 Task: Search one way flight ticket for 4 adults, 1 infant in seat and 1 infant on lap in premium economy from Tucson: Tucson International Airport to Springfield: Abraham Lincoln Capital Airport on 5-2-2023. Choice of flights is Alaska. Number of bags: 1 checked bag. Price is upto 107000. Outbound departure time preference is 15:30.
Action: Mouse moved to (270, 170)
Screenshot: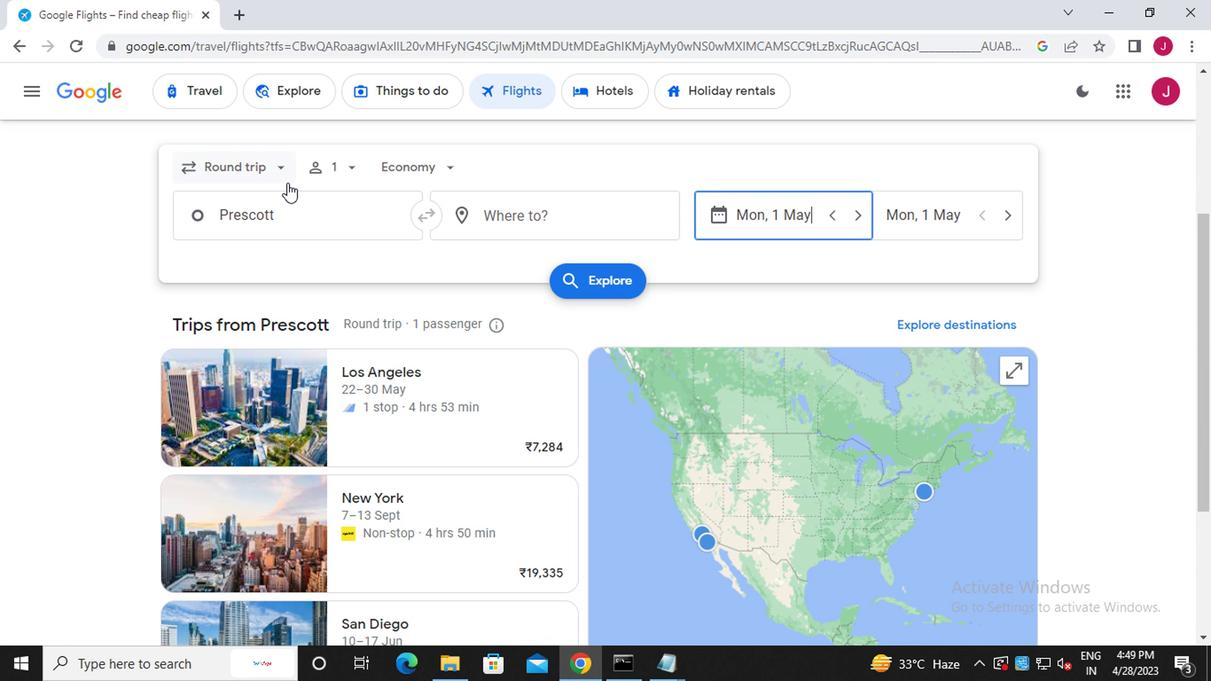 
Action: Mouse pressed left at (270, 170)
Screenshot: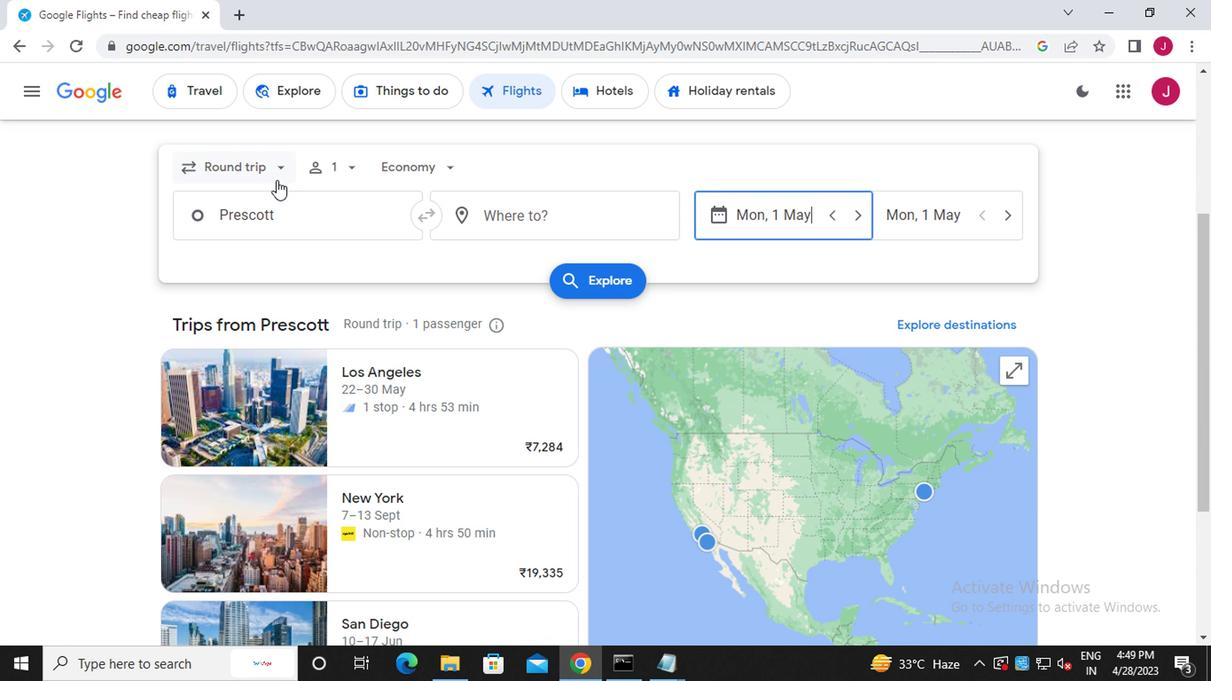 
Action: Mouse moved to (258, 245)
Screenshot: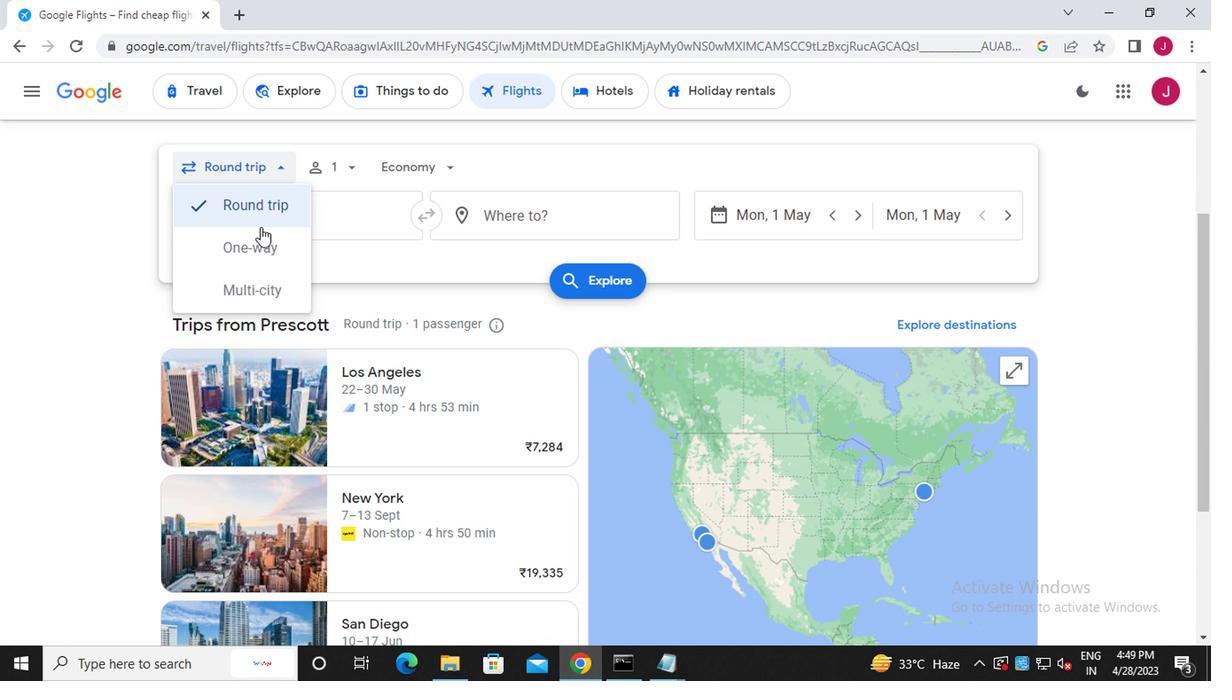 
Action: Mouse pressed left at (258, 245)
Screenshot: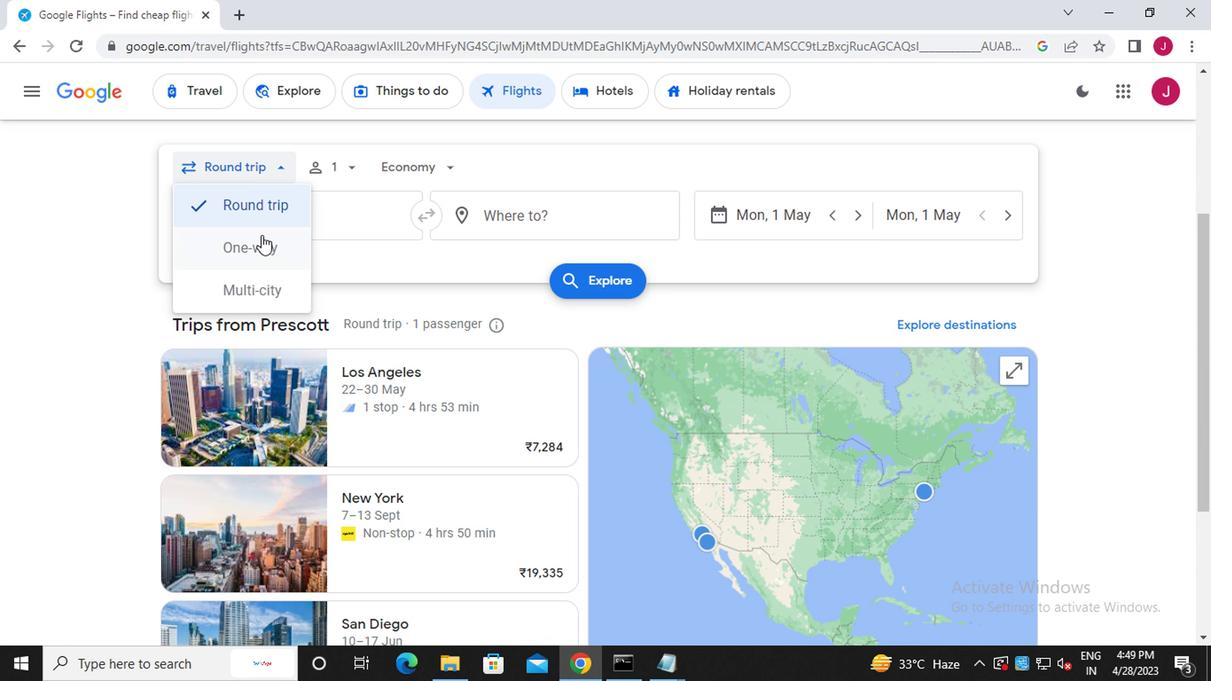 
Action: Mouse moved to (338, 167)
Screenshot: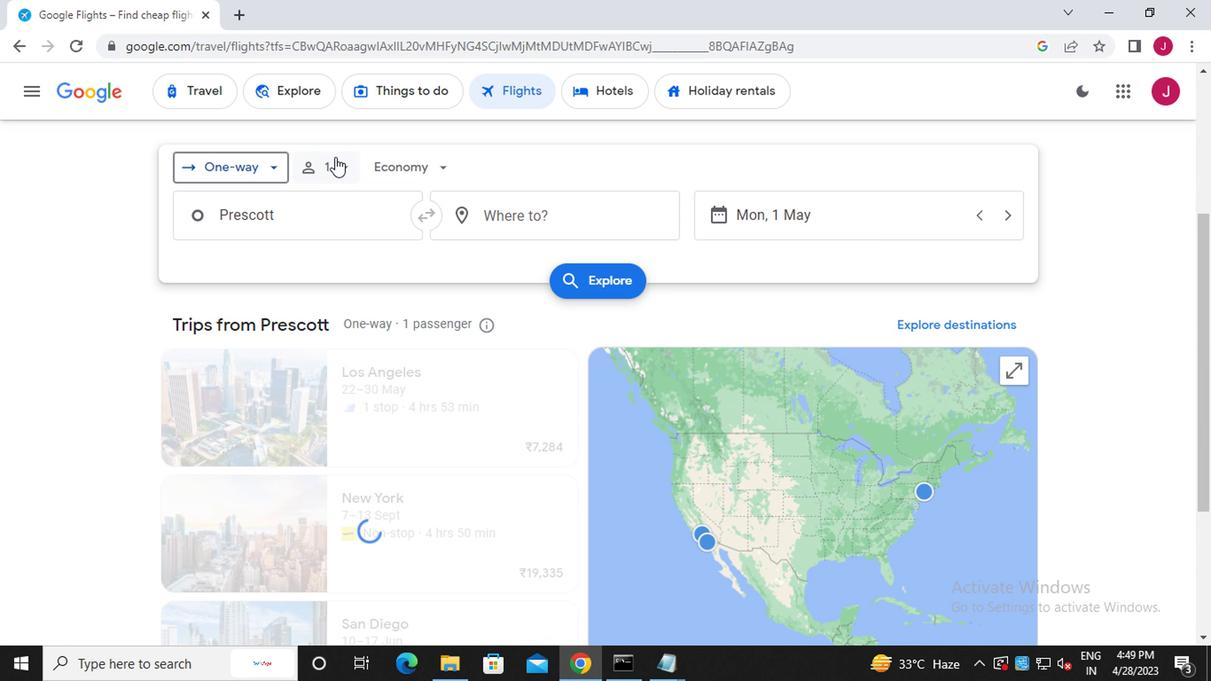 
Action: Mouse pressed left at (338, 167)
Screenshot: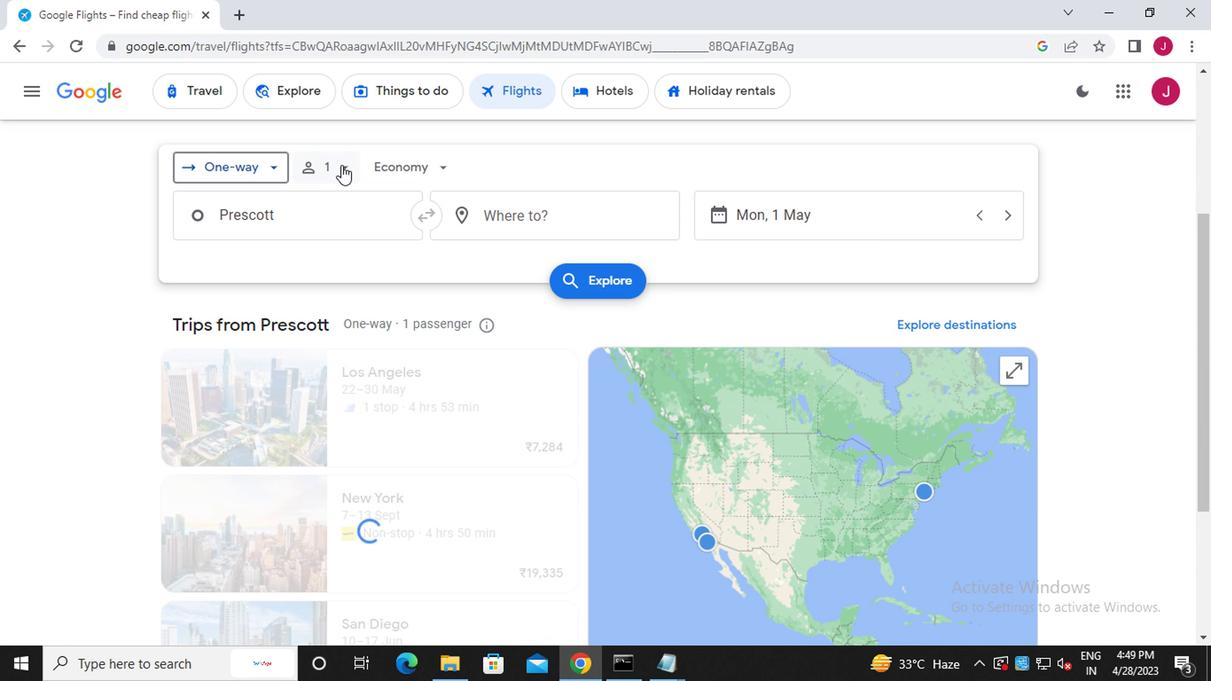
Action: Mouse moved to (484, 219)
Screenshot: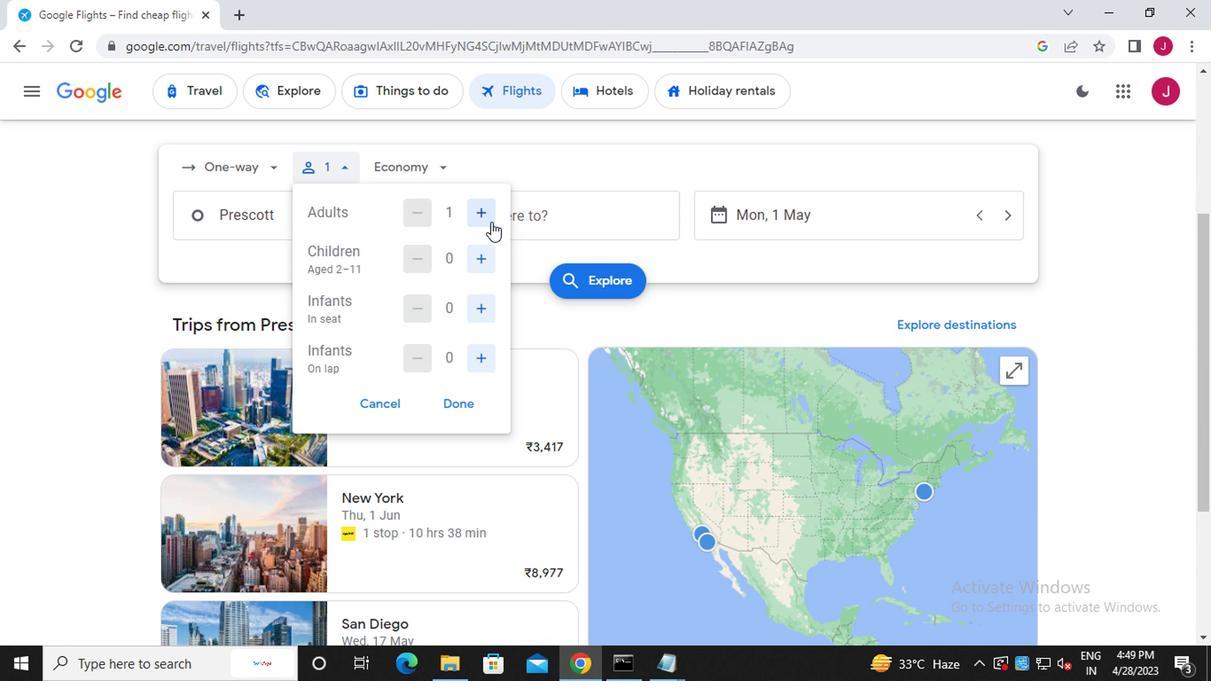 
Action: Mouse pressed left at (484, 219)
Screenshot: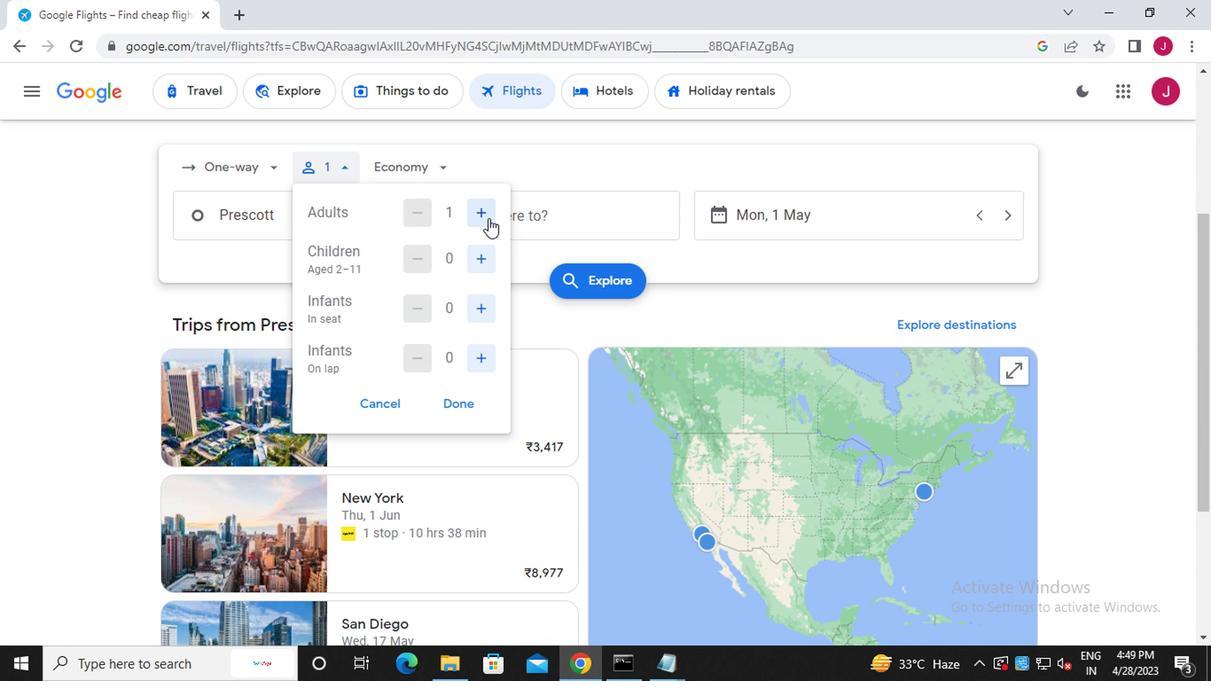 
Action: Mouse pressed left at (484, 219)
Screenshot: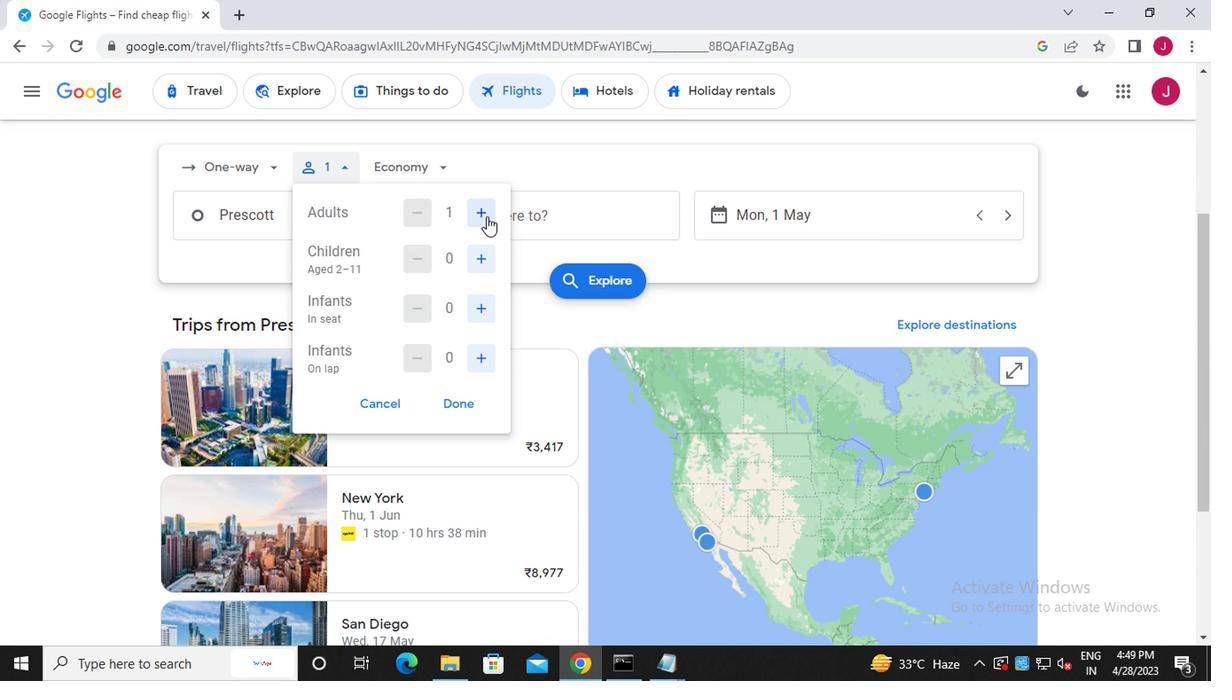 
Action: Mouse pressed left at (484, 219)
Screenshot: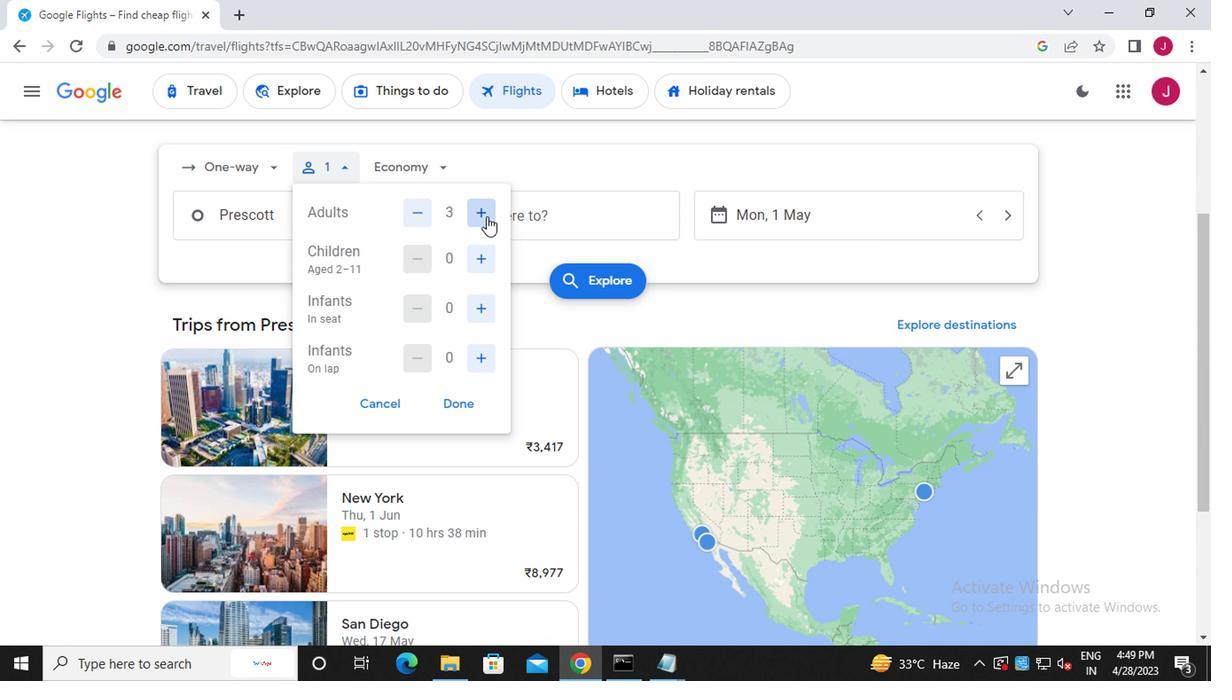 
Action: Mouse moved to (485, 307)
Screenshot: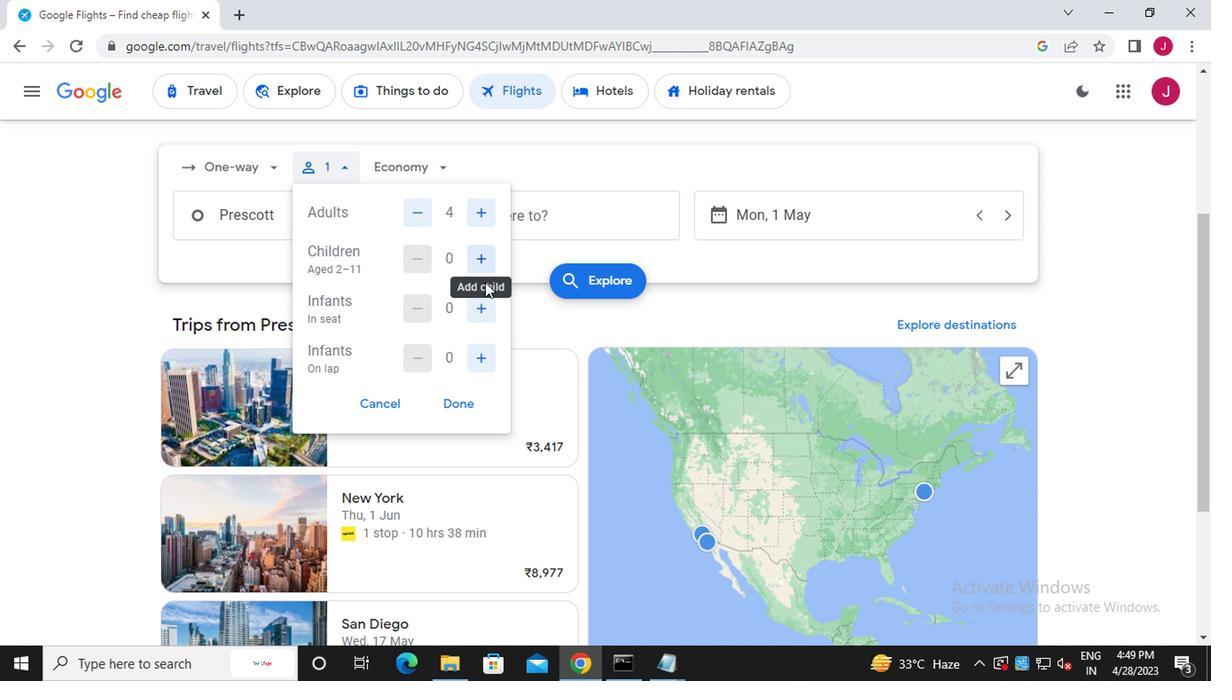 
Action: Mouse pressed left at (485, 307)
Screenshot: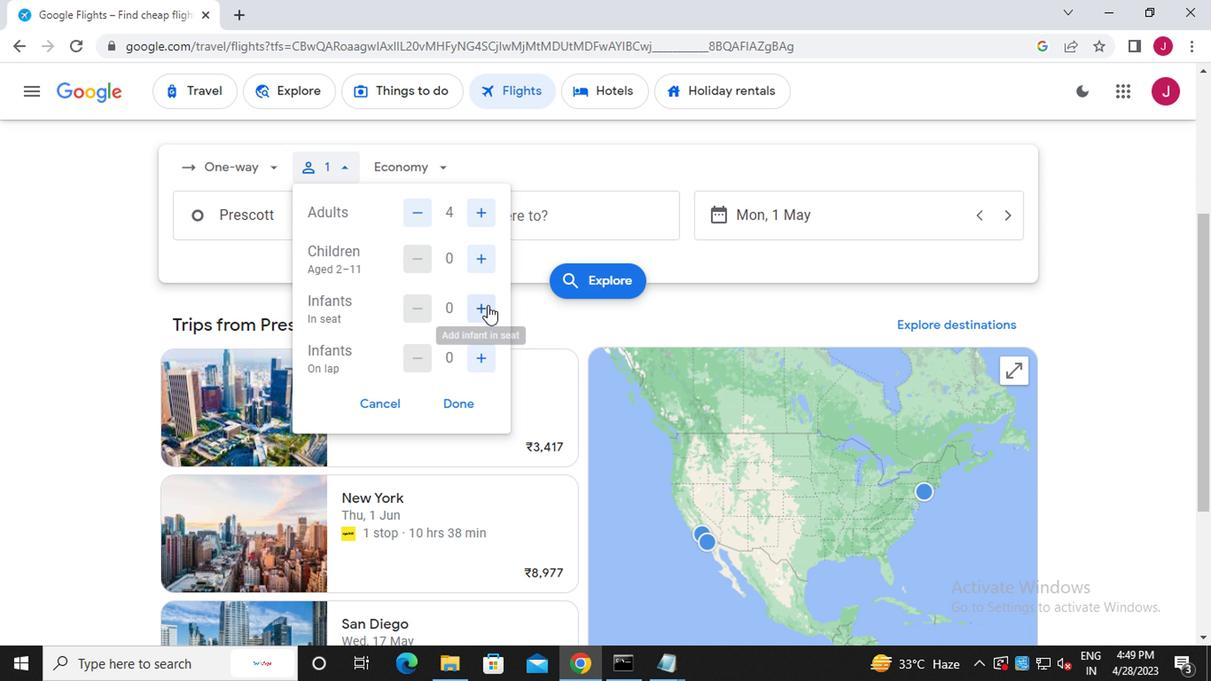 
Action: Mouse moved to (482, 359)
Screenshot: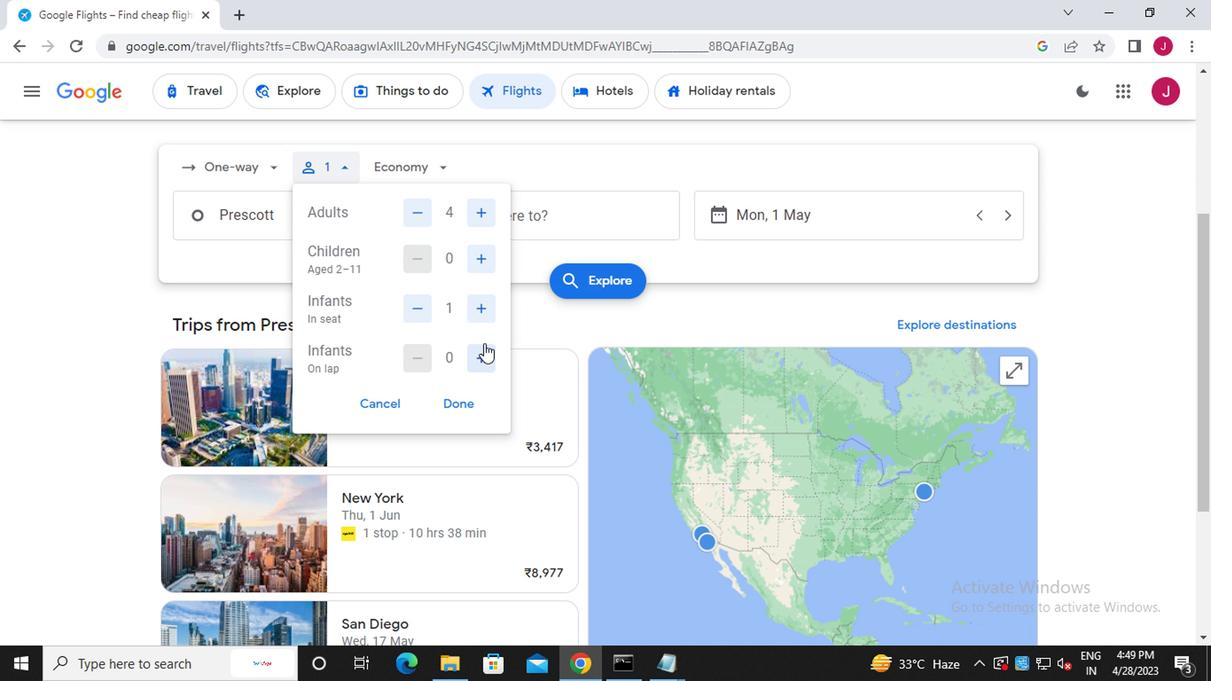 
Action: Mouse pressed left at (482, 359)
Screenshot: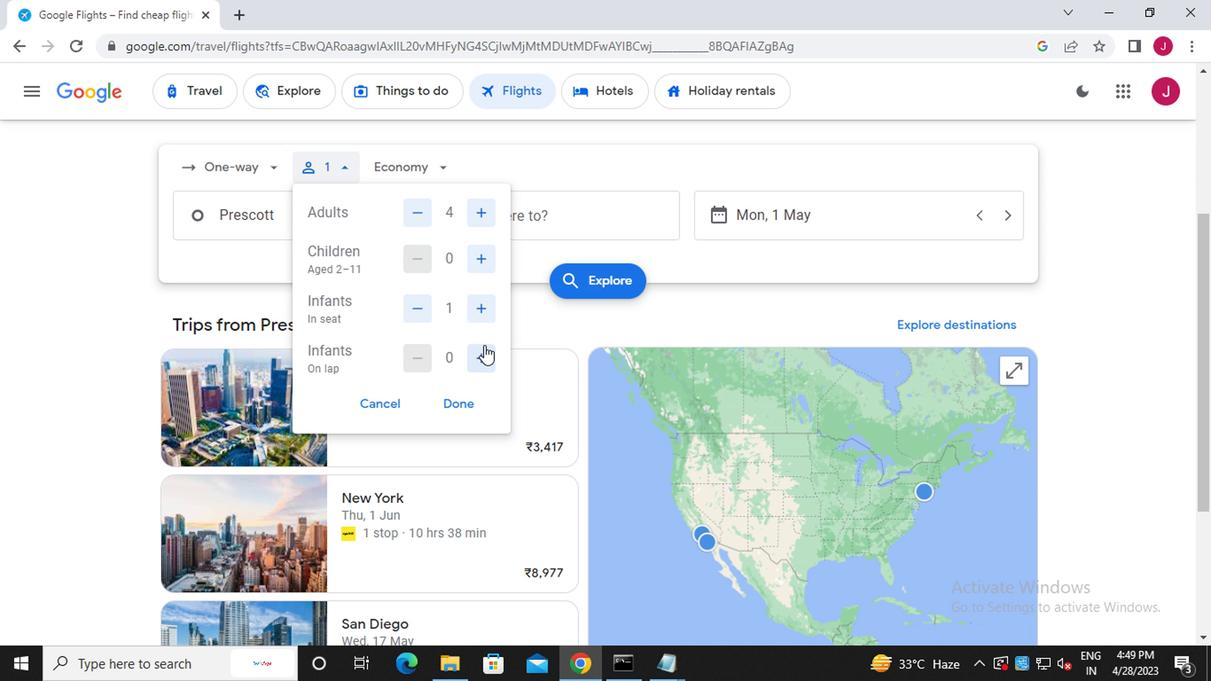
Action: Mouse moved to (458, 405)
Screenshot: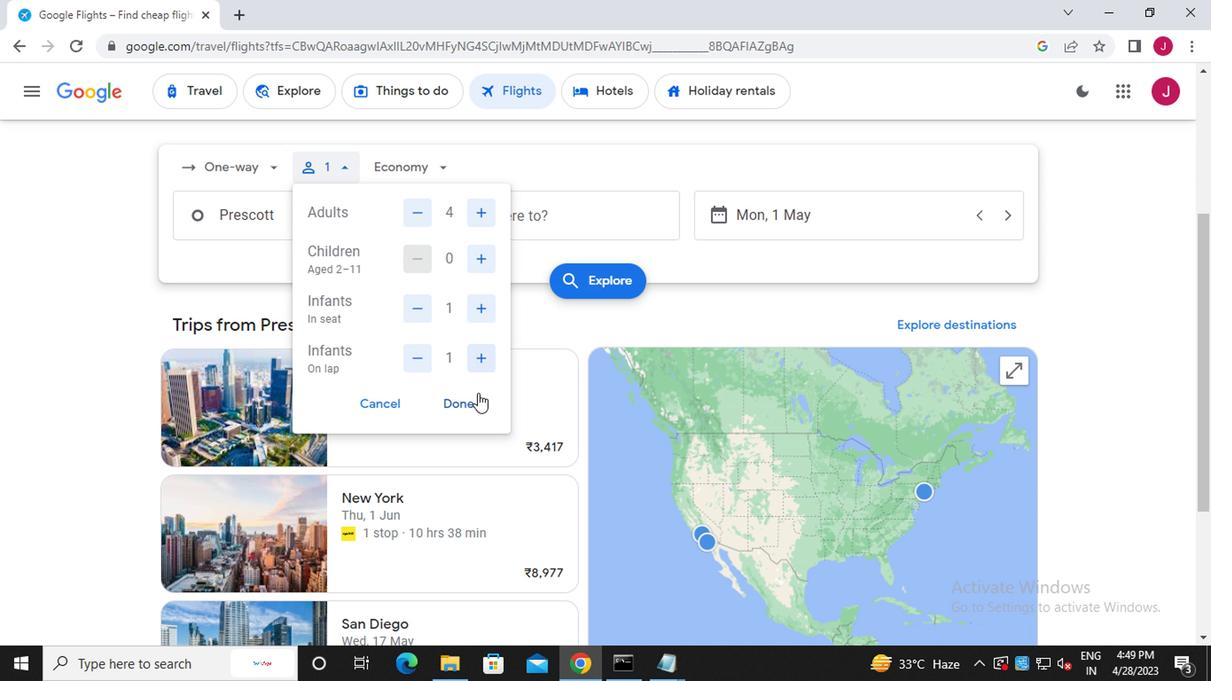 
Action: Mouse pressed left at (458, 405)
Screenshot: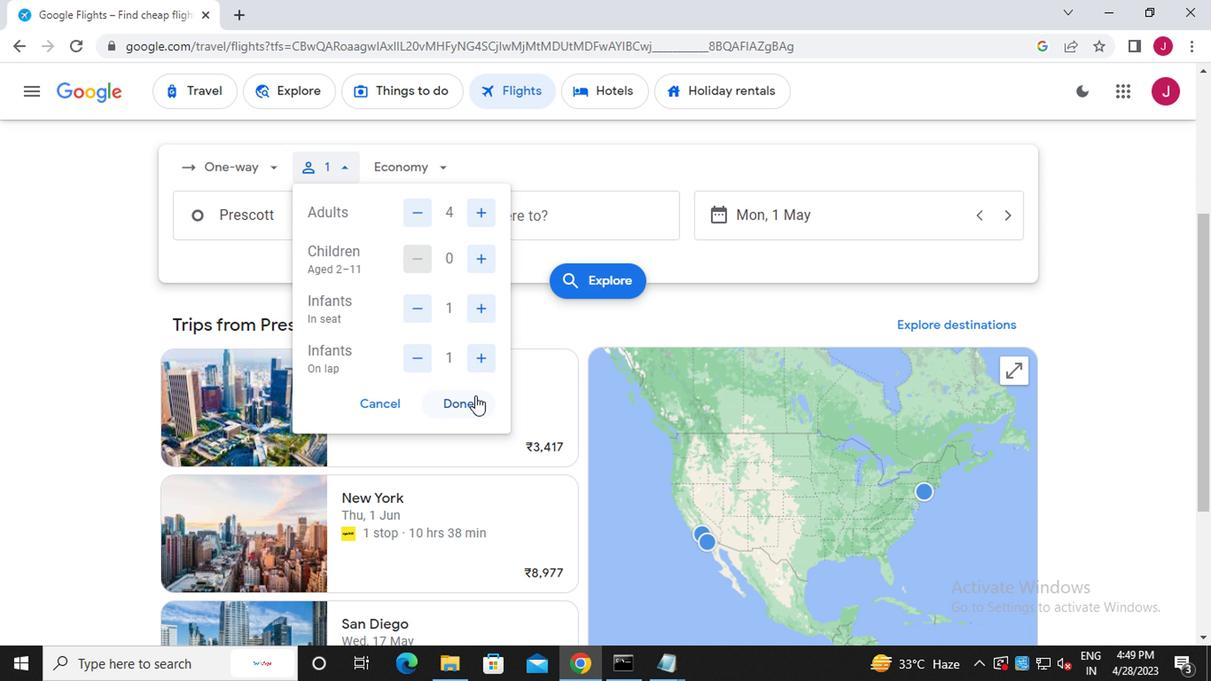 
Action: Mouse moved to (434, 164)
Screenshot: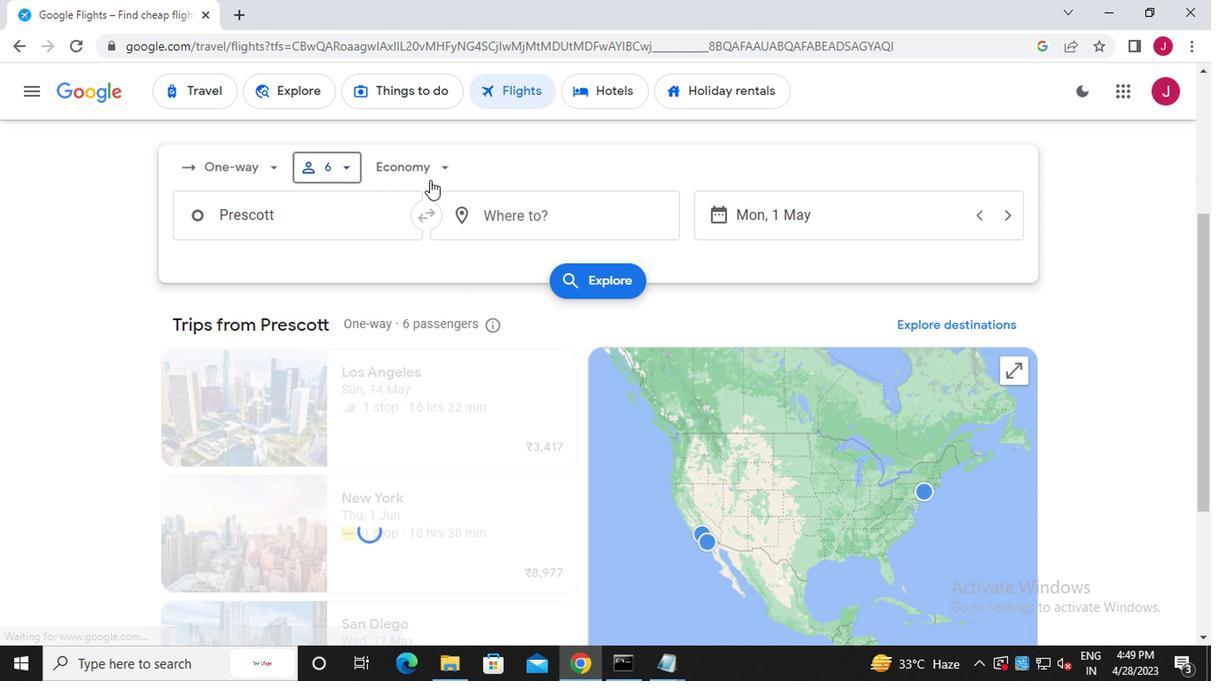 
Action: Mouse pressed left at (434, 164)
Screenshot: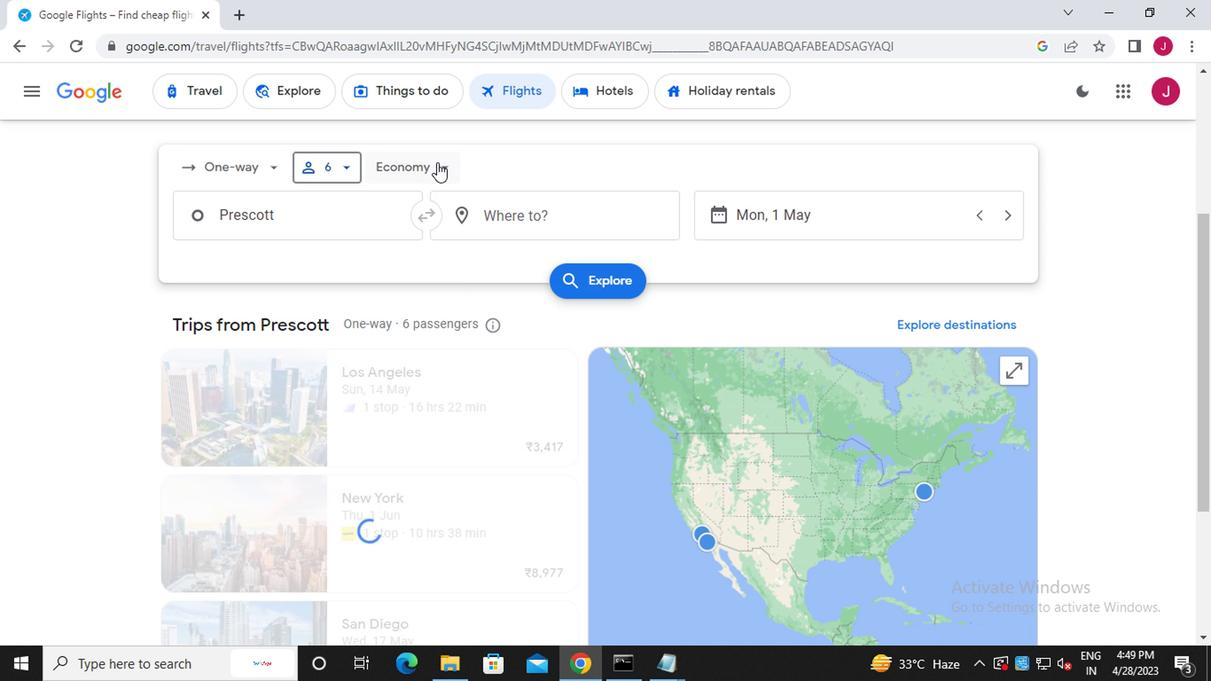 
Action: Mouse moved to (450, 252)
Screenshot: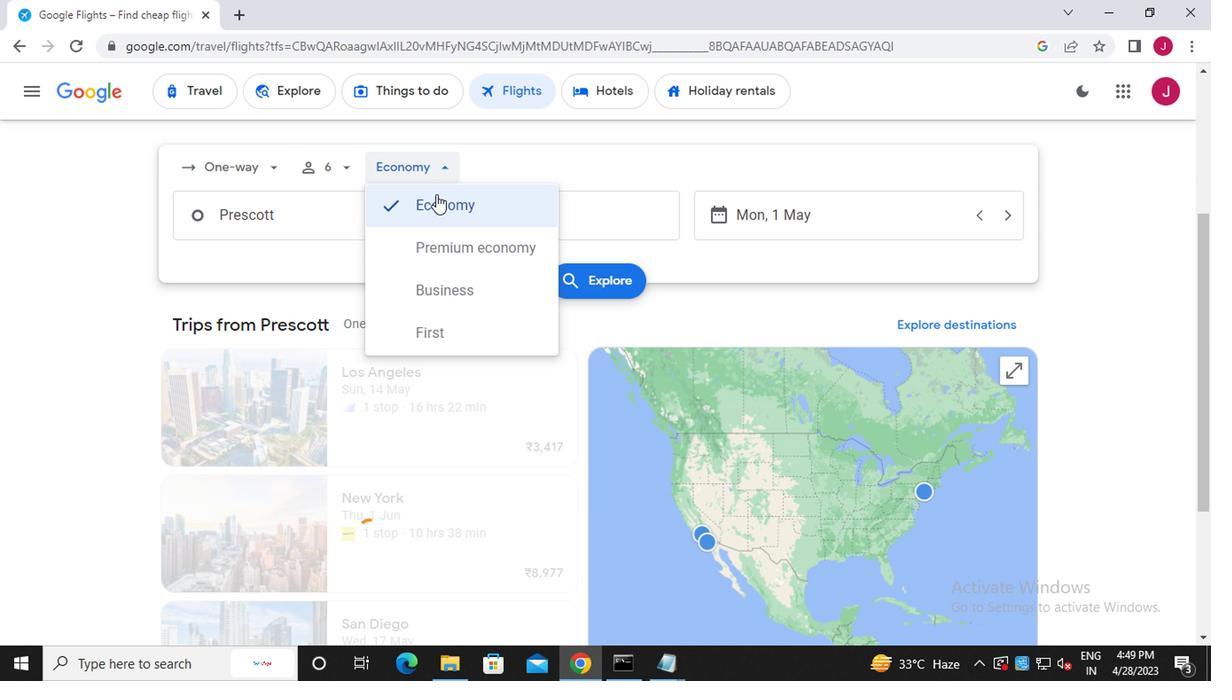 
Action: Mouse pressed left at (450, 252)
Screenshot: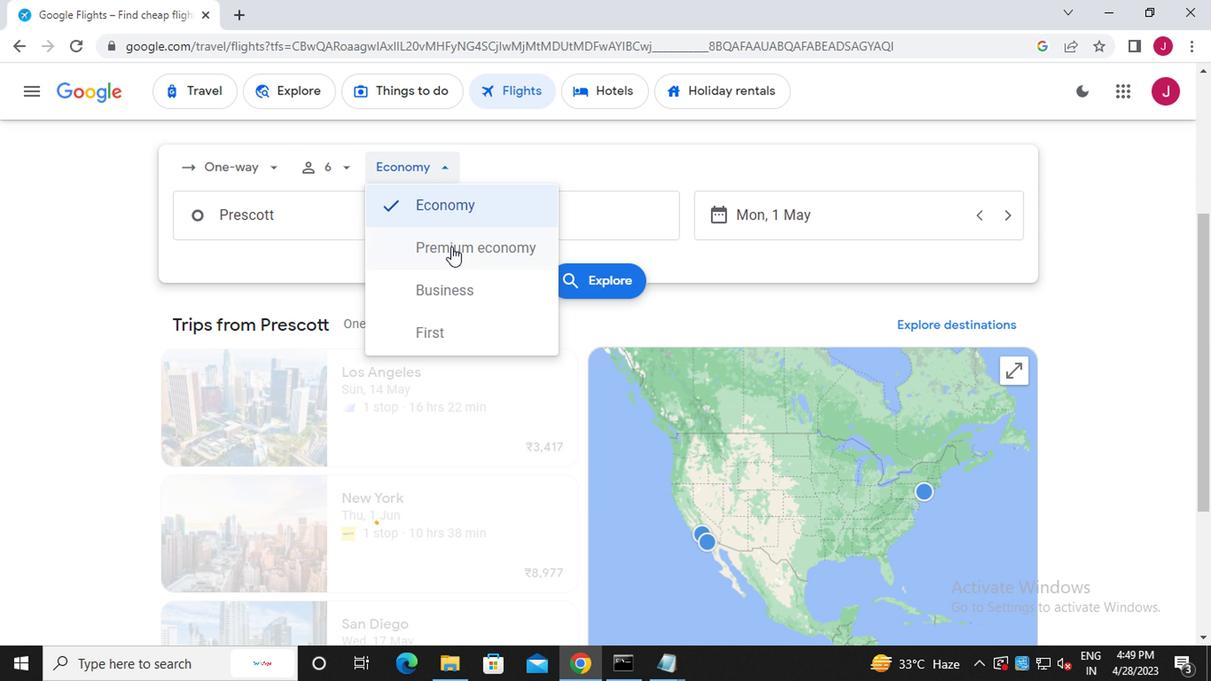 
Action: Mouse moved to (363, 227)
Screenshot: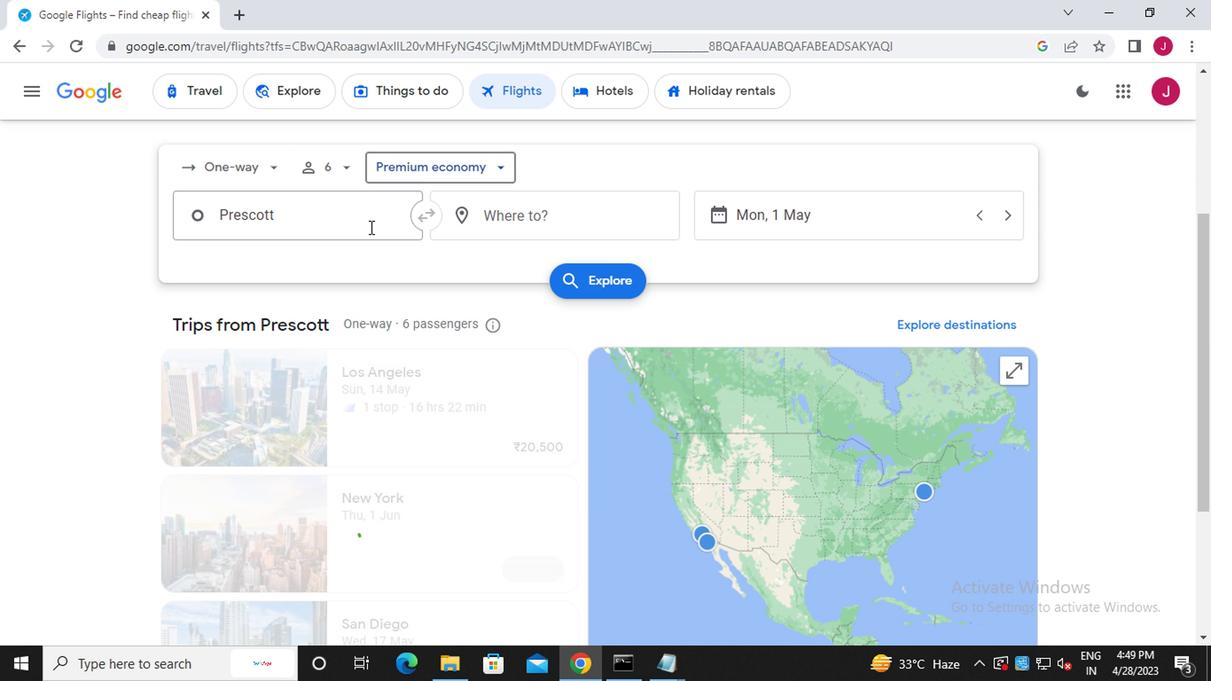 
Action: Mouse pressed left at (363, 227)
Screenshot: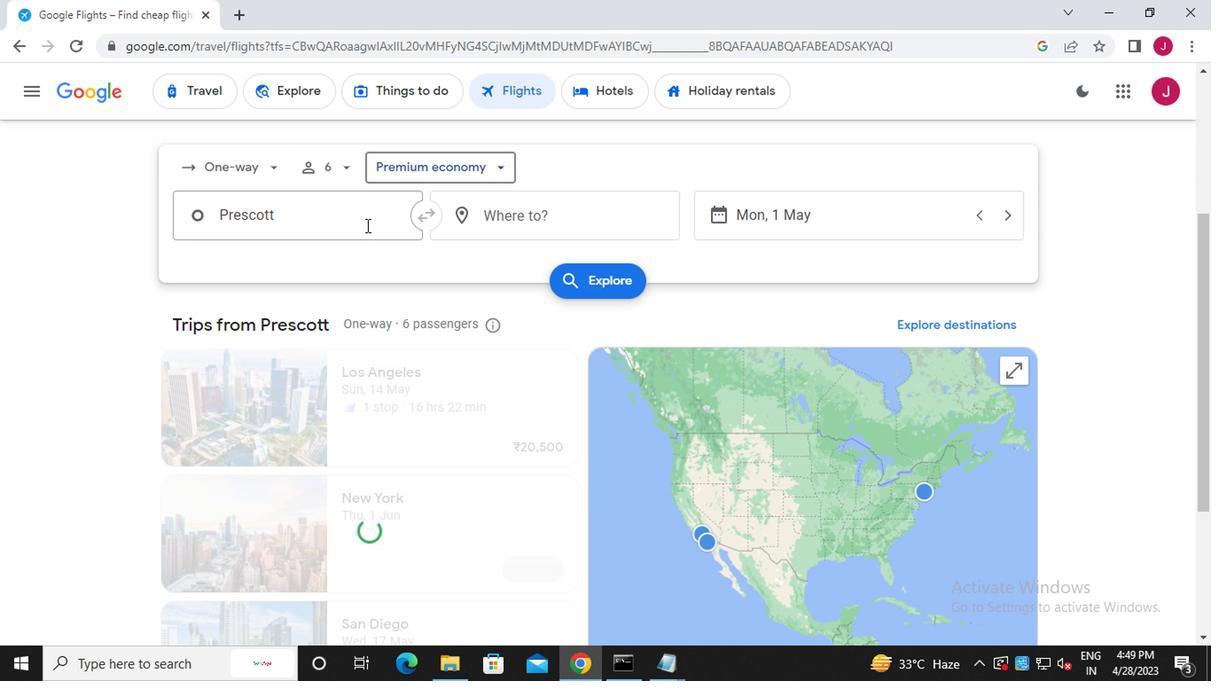 
Action: Key pressed tucson
Screenshot: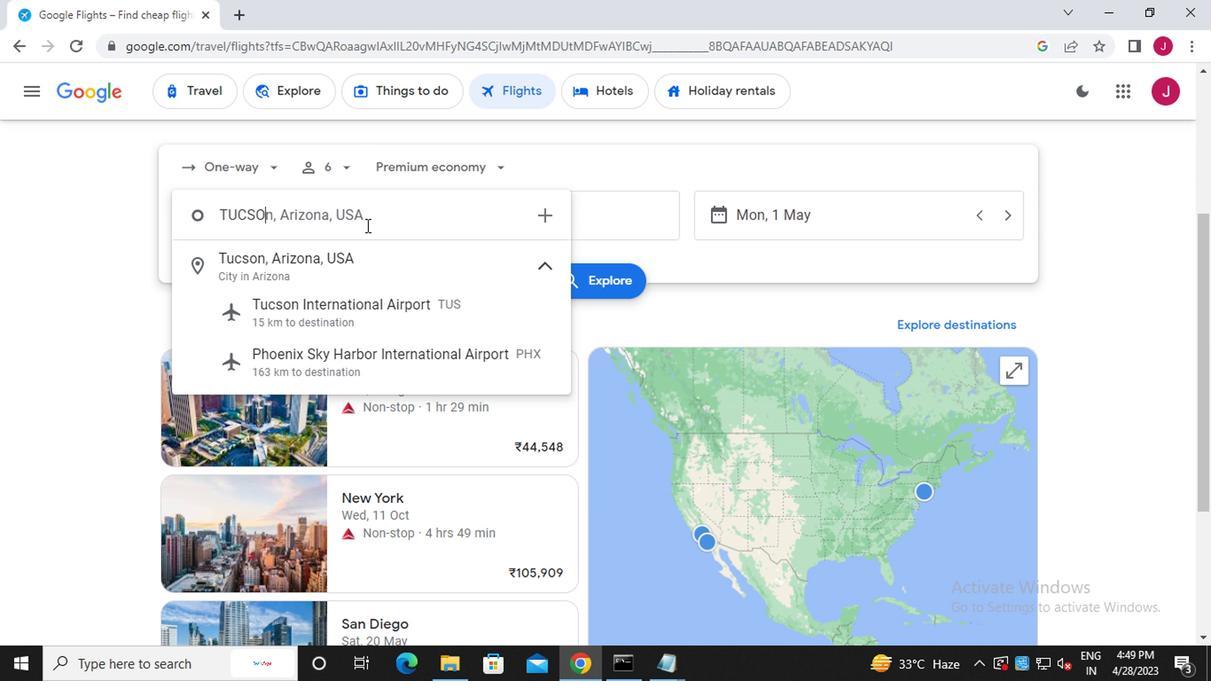 
Action: Mouse moved to (385, 308)
Screenshot: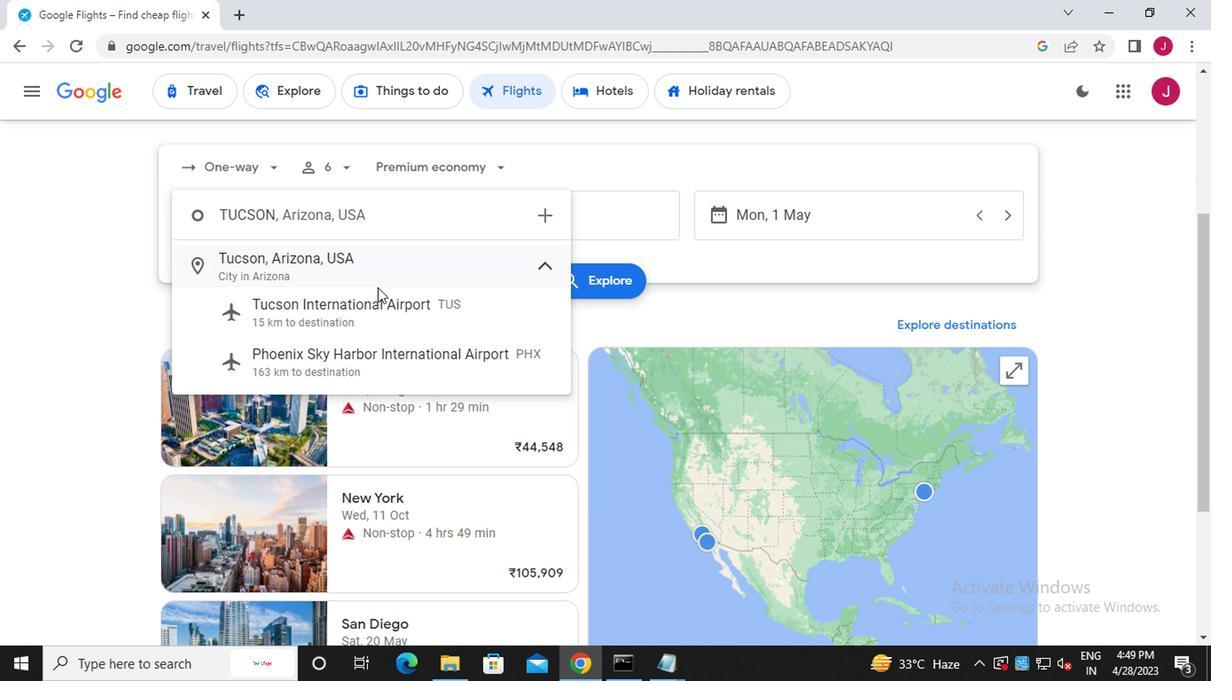 
Action: Mouse pressed left at (385, 308)
Screenshot: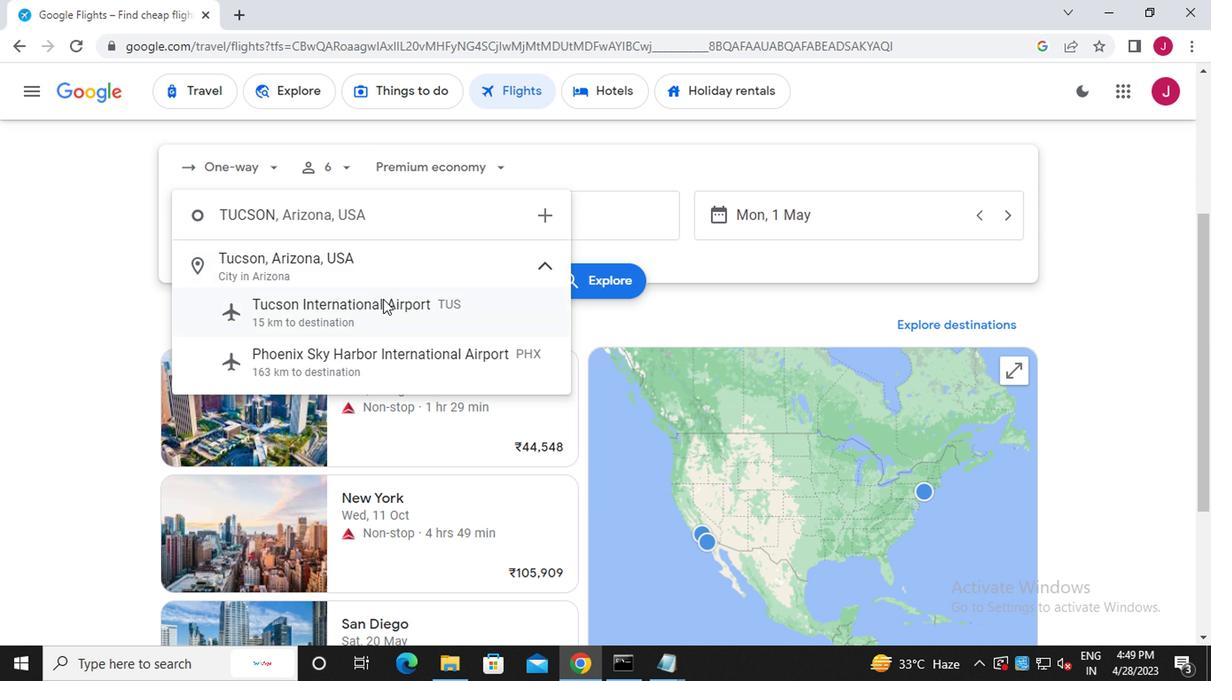 
Action: Mouse moved to (539, 220)
Screenshot: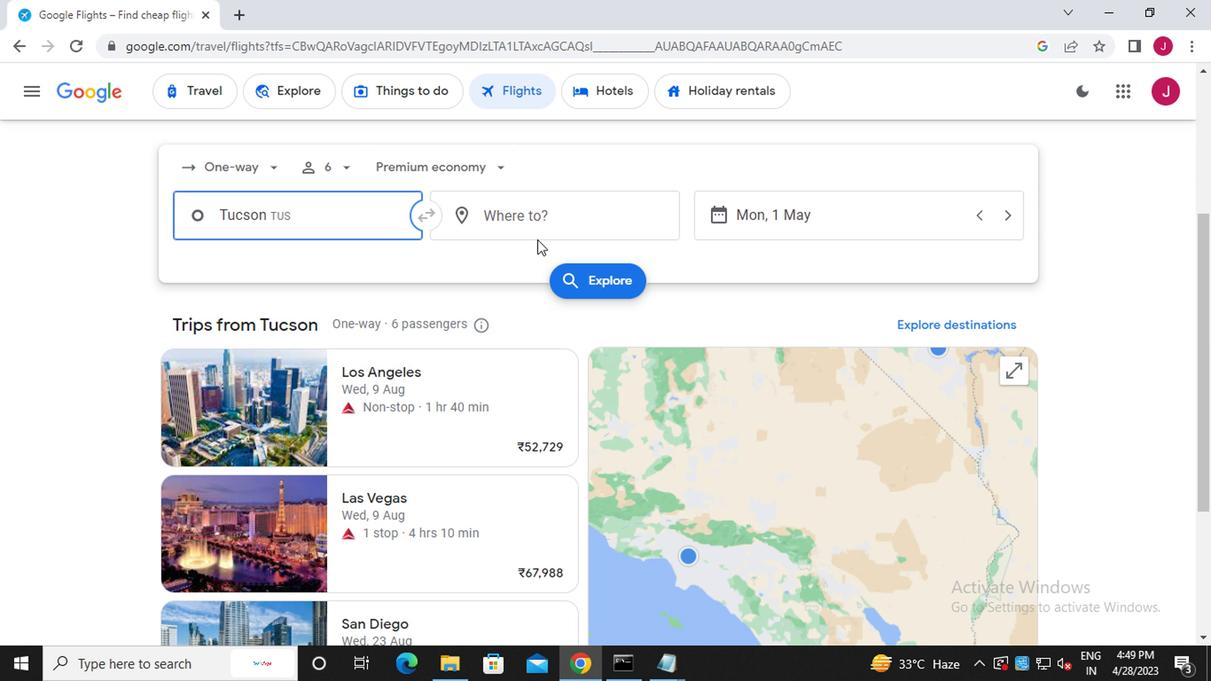 
Action: Mouse pressed left at (539, 220)
Screenshot: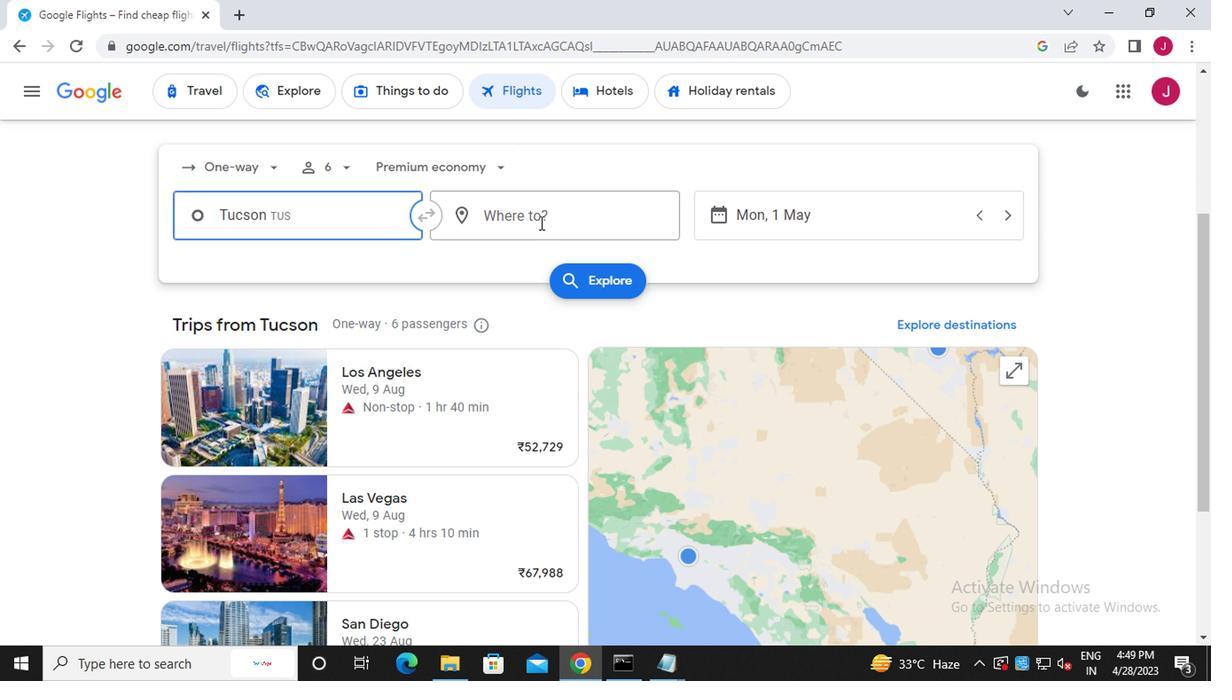 
Action: Key pressed springfield
Screenshot: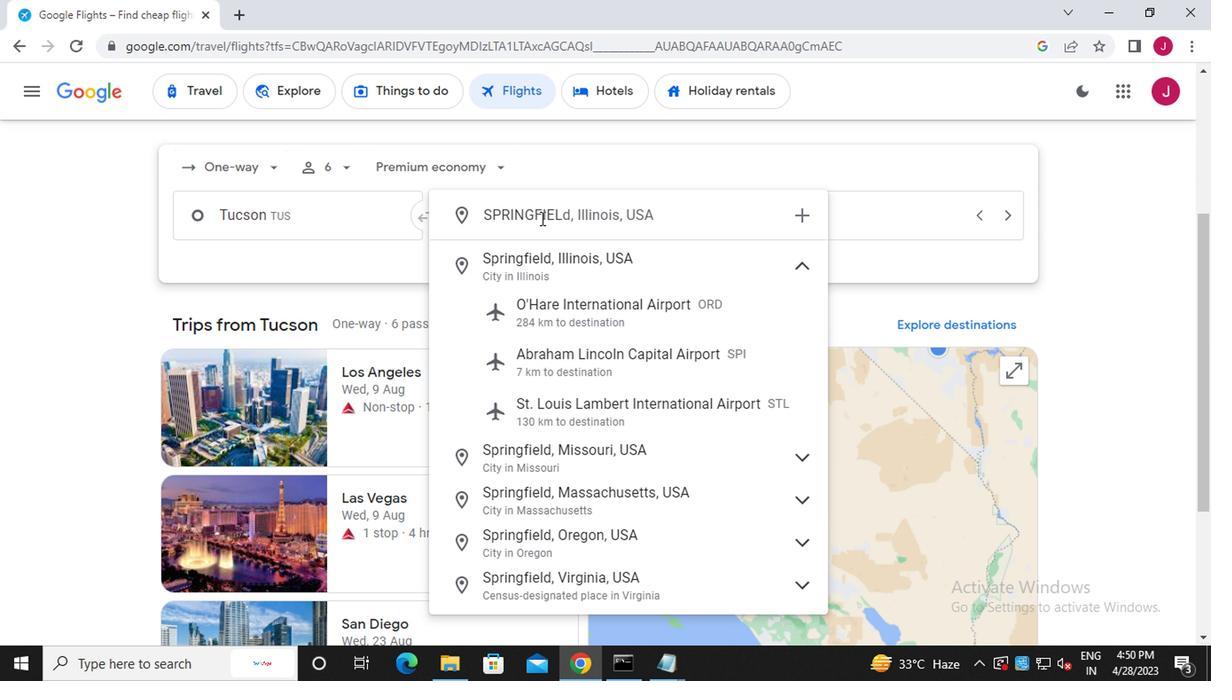 
Action: Mouse moved to (583, 357)
Screenshot: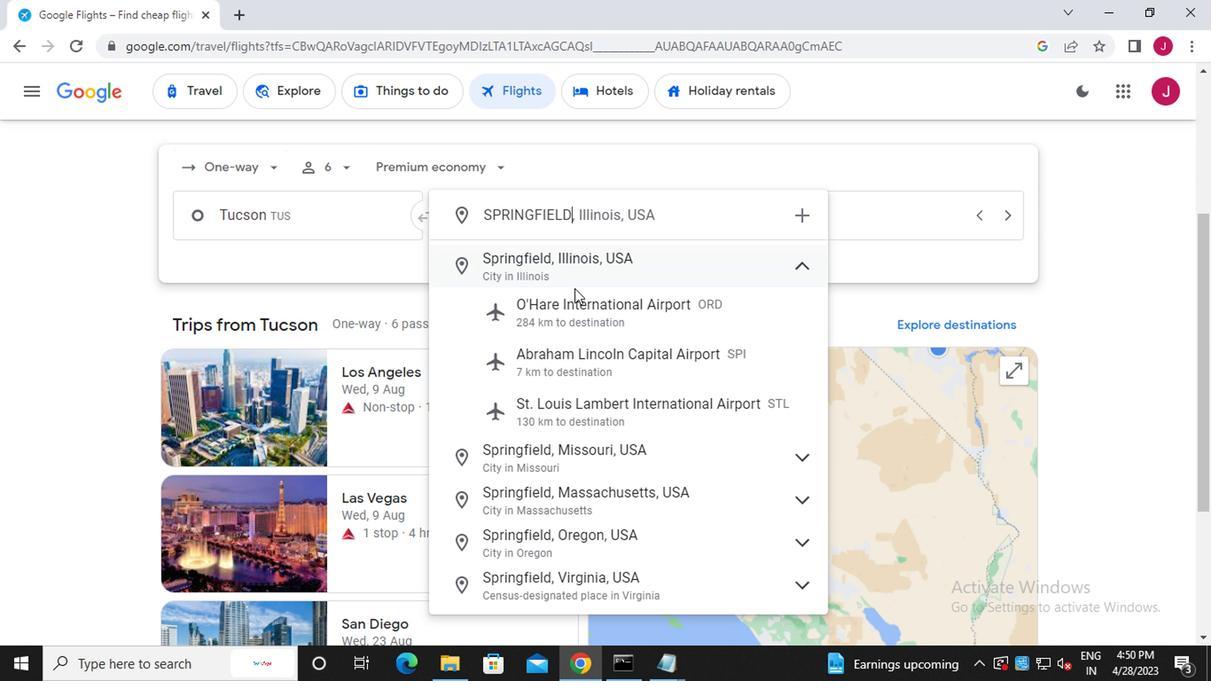 
Action: Mouse pressed left at (583, 357)
Screenshot: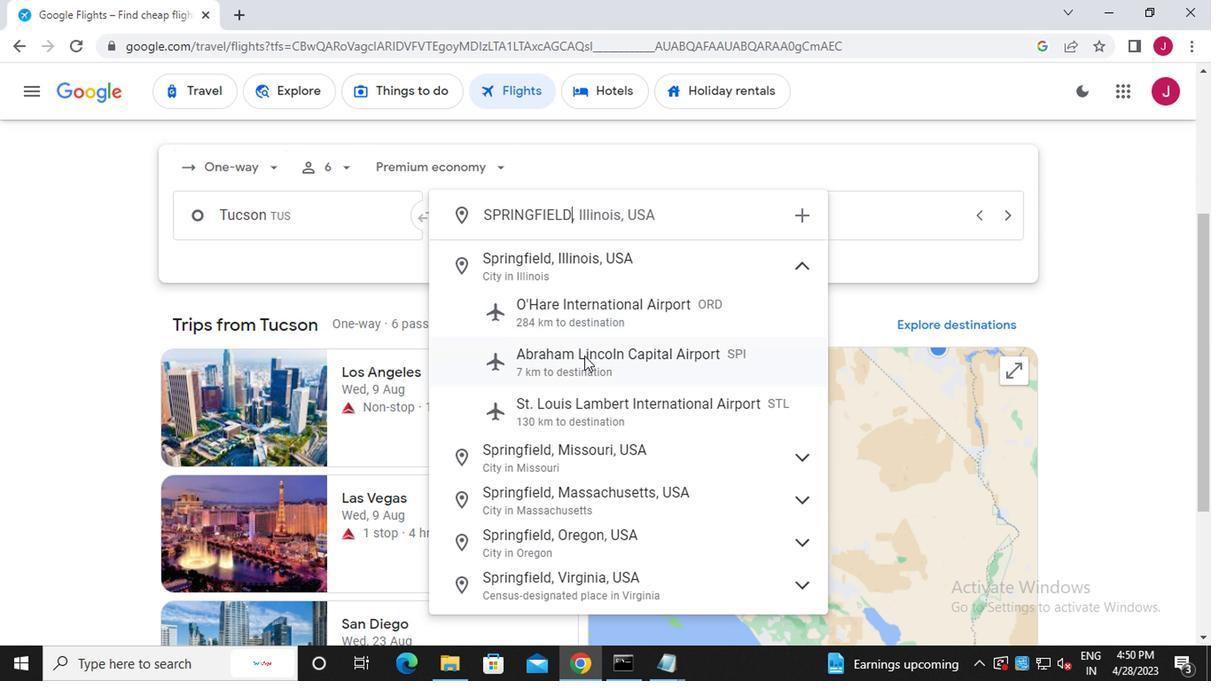 
Action: Mouse moved to (815, 215)
Screenshot: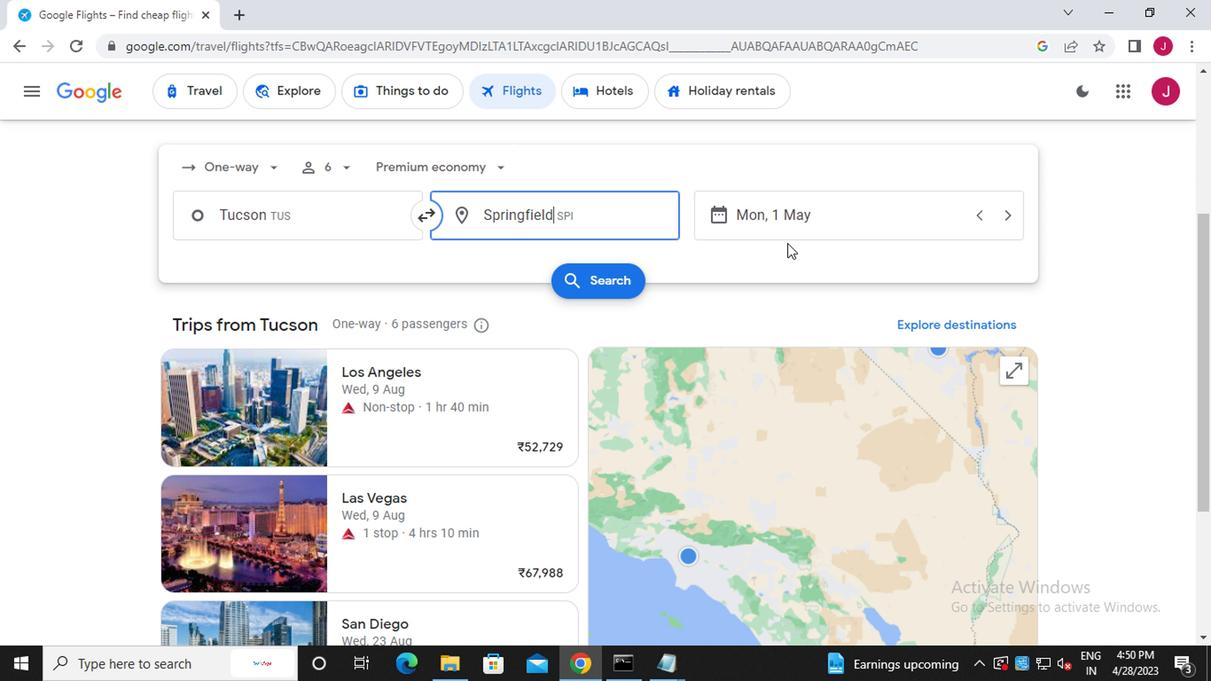 
Action: Mouse pressed left at (815, 215)
Screenshot: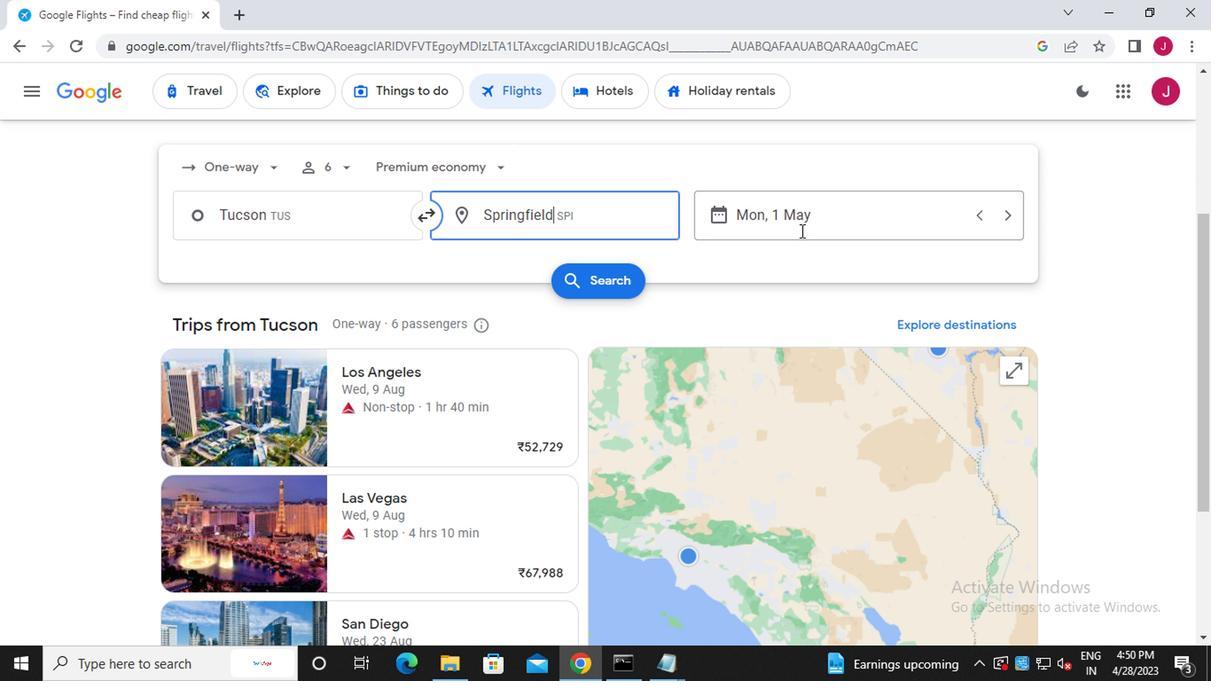 
Action: Mouse moved to (820, 313)
Screenshot: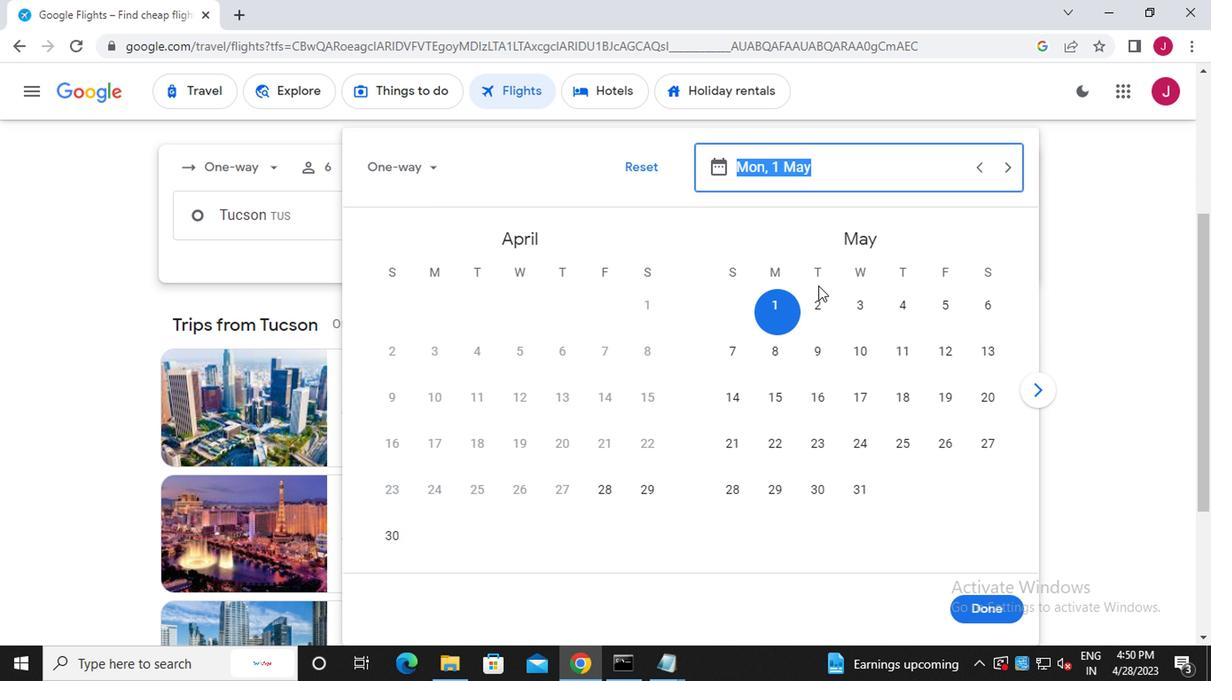 
Action: Mouse pressed left at (820, 313)
Screenshot: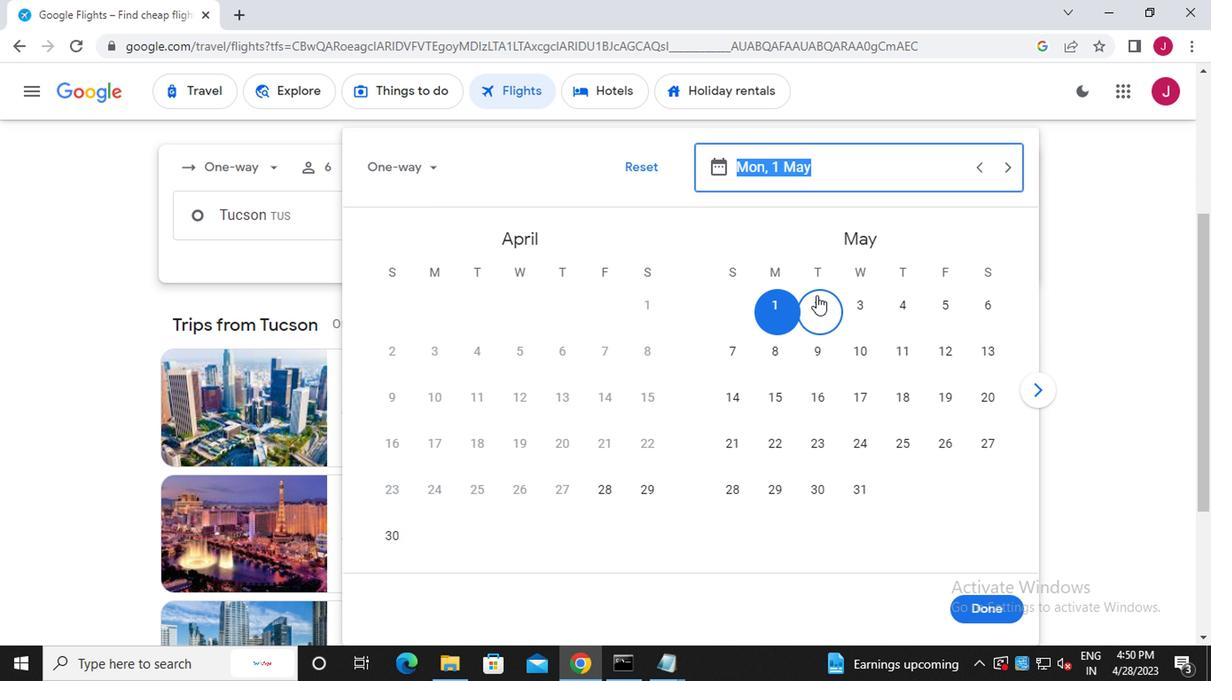 
Action: Mouse moved to (972, 606)
Screenshot: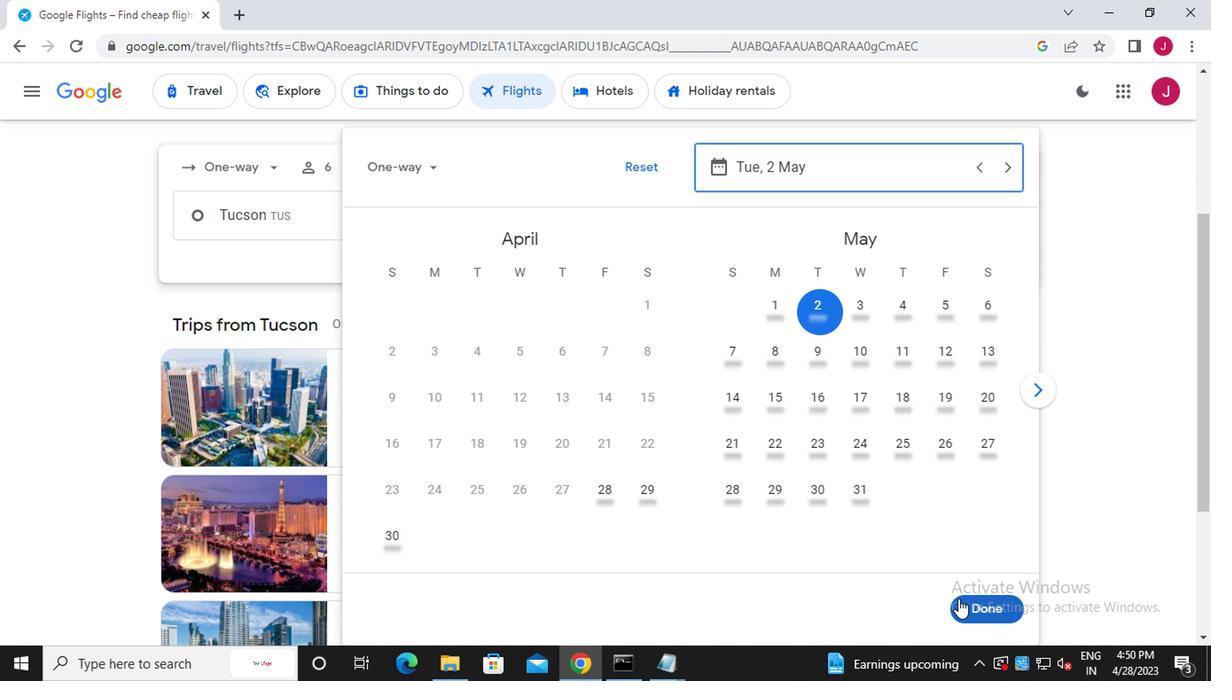 
Action: Mouse pressed left at (972, 606)
Screenshot: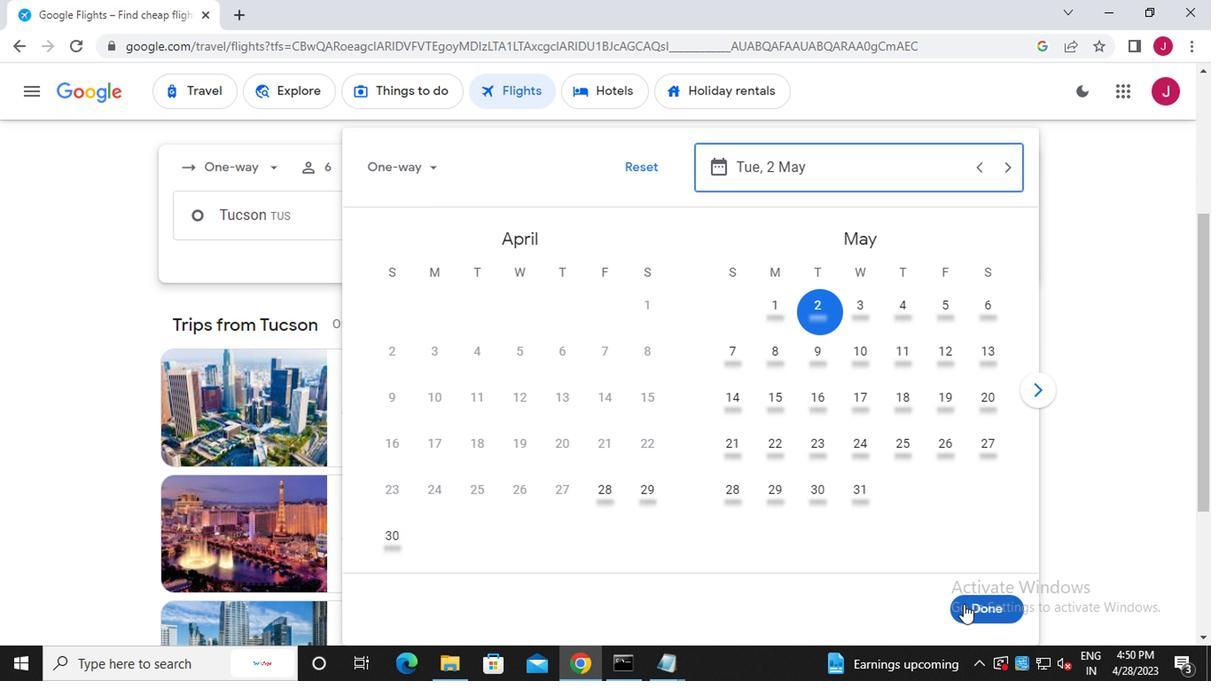 
Action: Mouse moved to (609, 283)
Screenshot: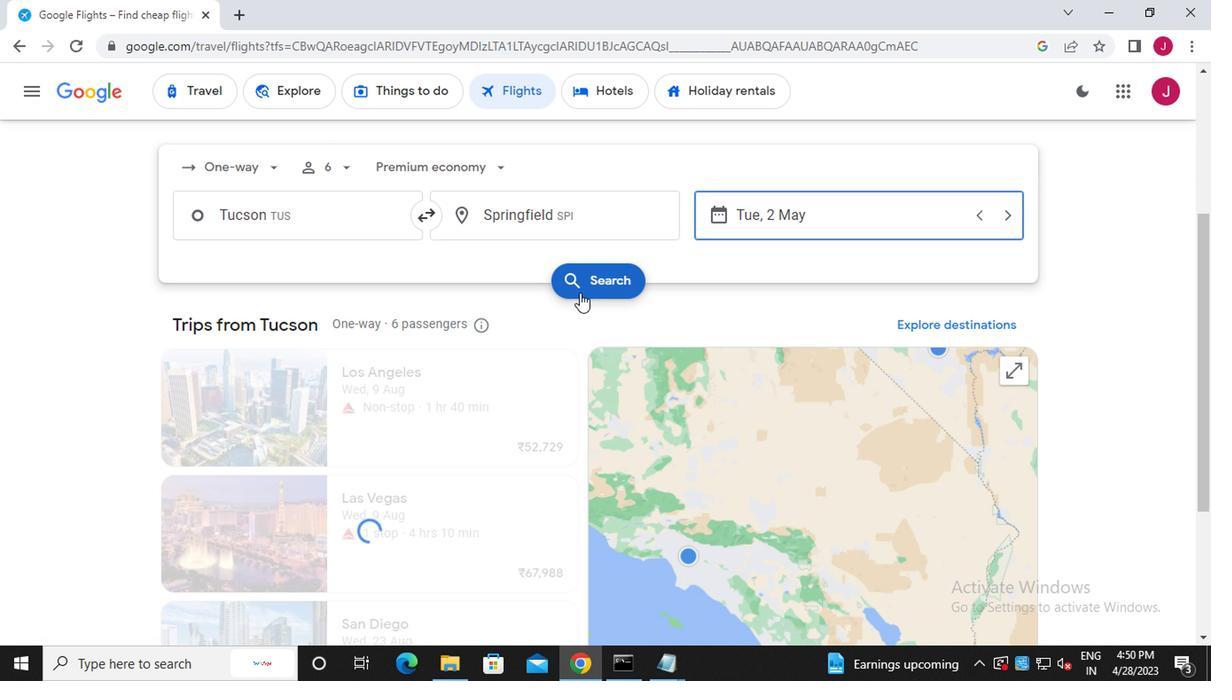 
Action: Mouse pressed left at (609, 283)
Screenshot: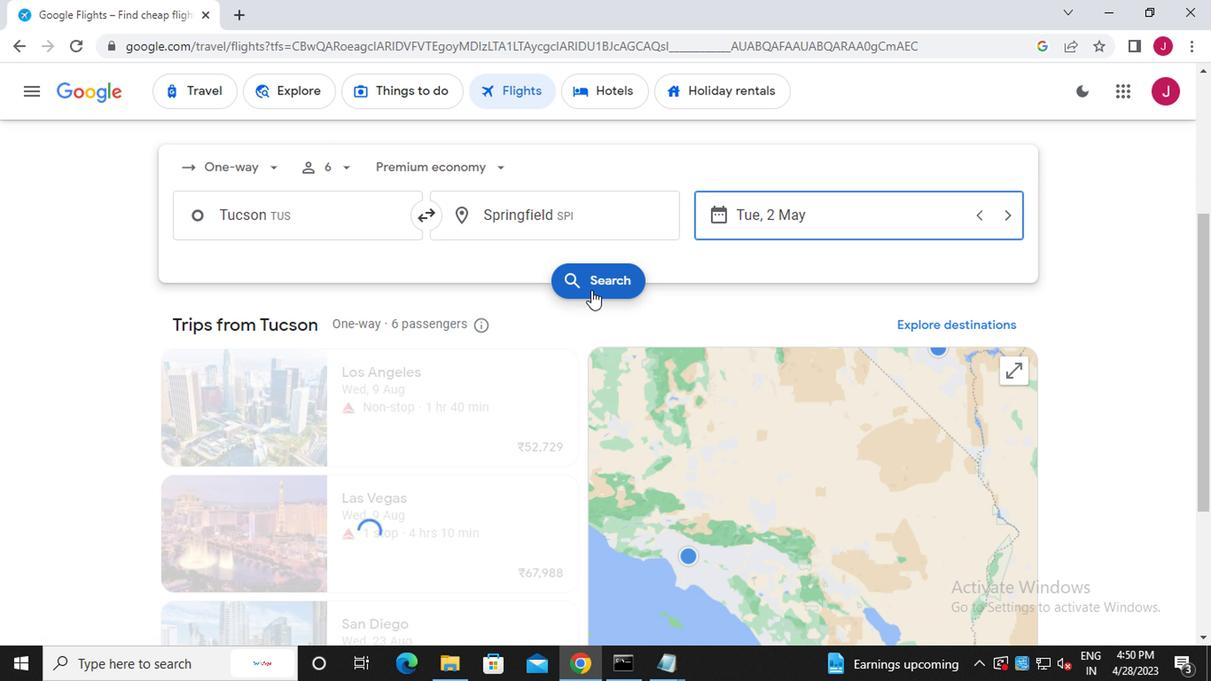 
Action: Mouse moved to (217, 261)
Screenshot: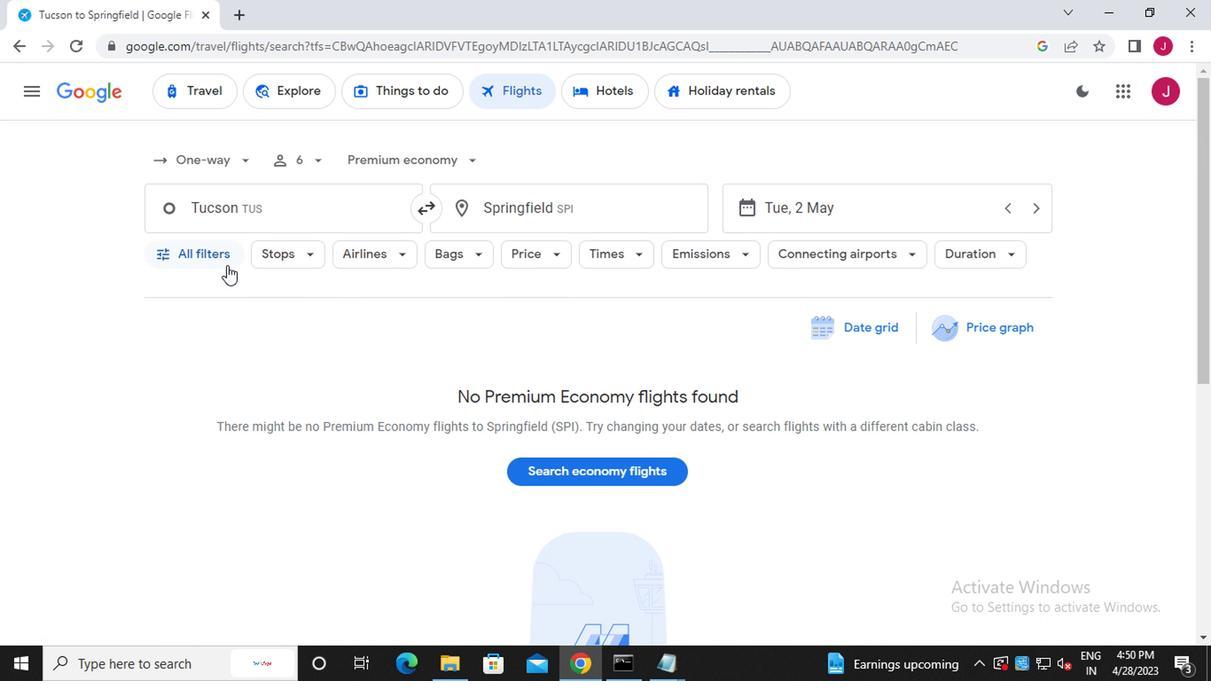 
Action: Mouse pressed left at (217, 261)
Screenshot: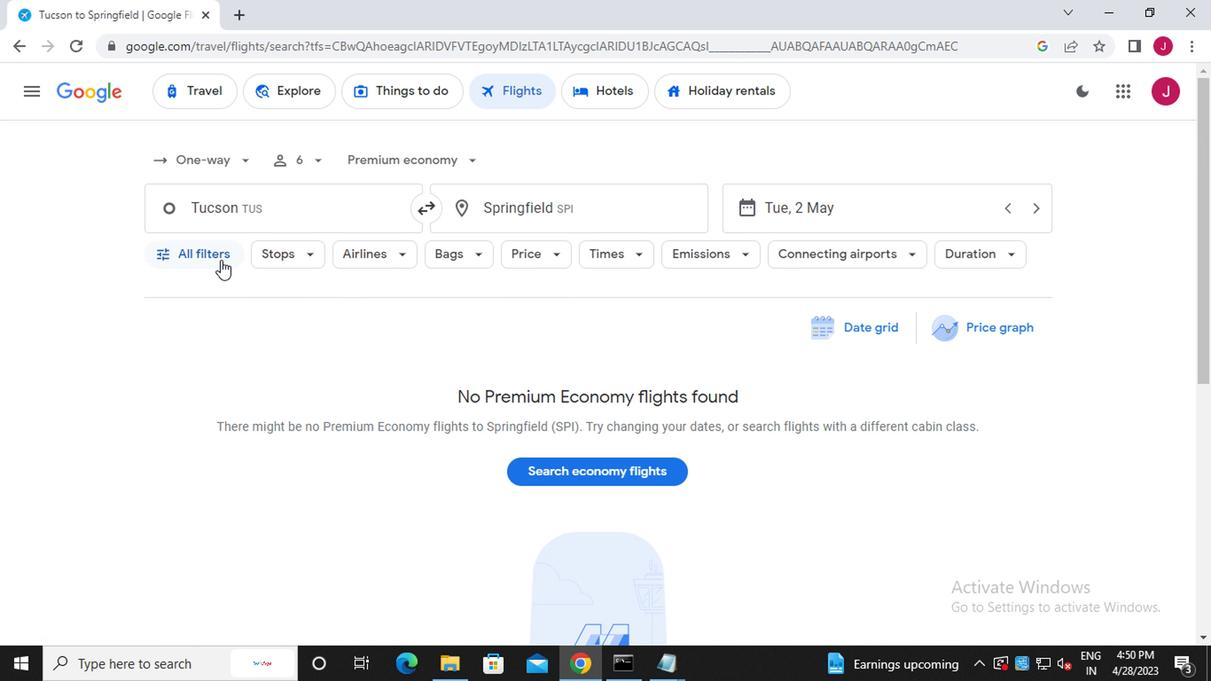 
Action: Mouse moved to (301, 379)
Screenshot: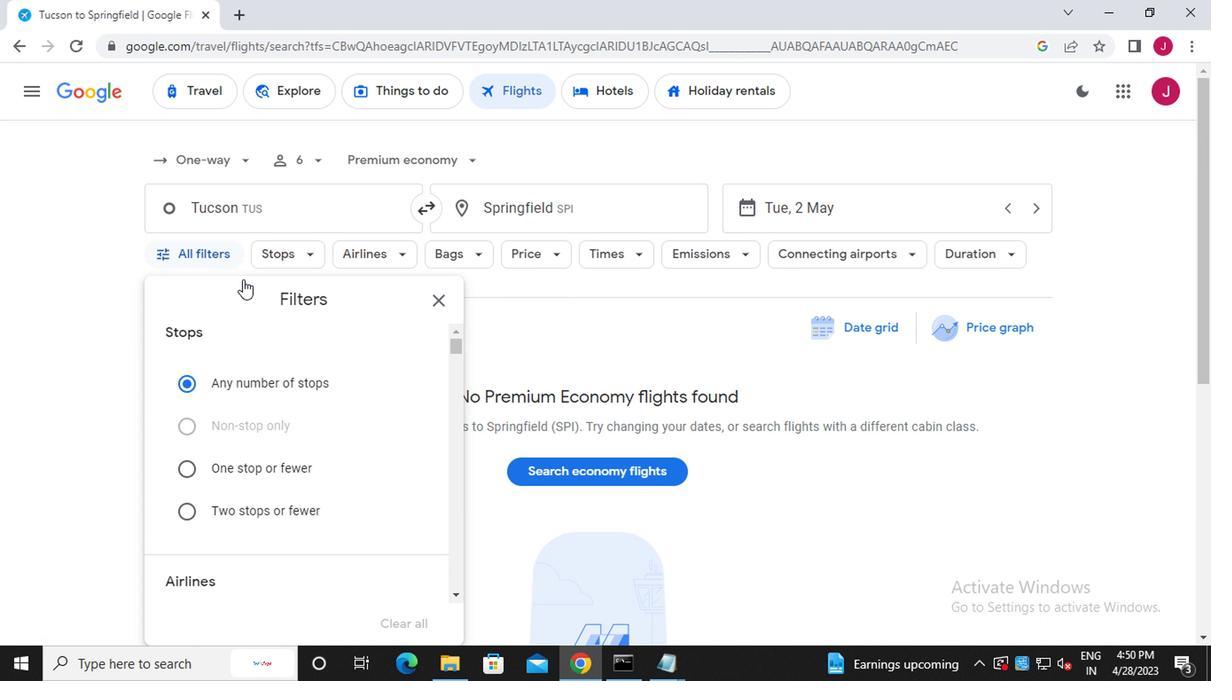 
Action: Mouse scrolled (301, 378) with delta (0, 0)
Screenshot: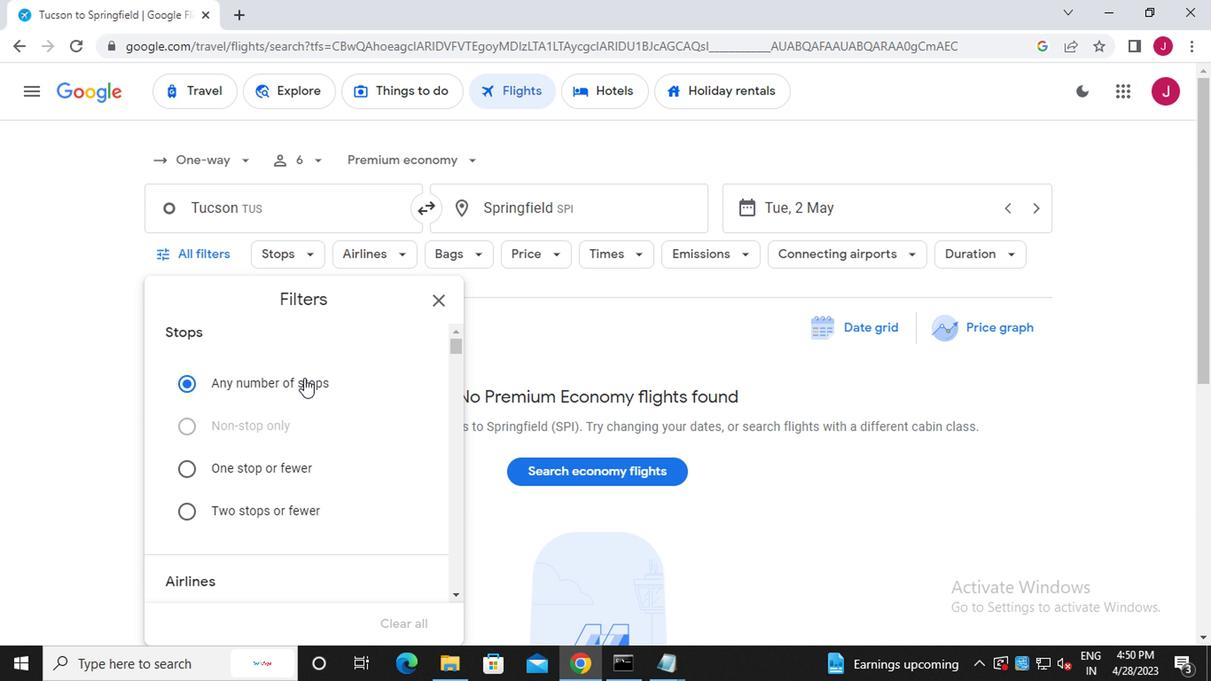 
Action: Mouse scrolled (301, 378) with delta (0, 0)
Screenshot: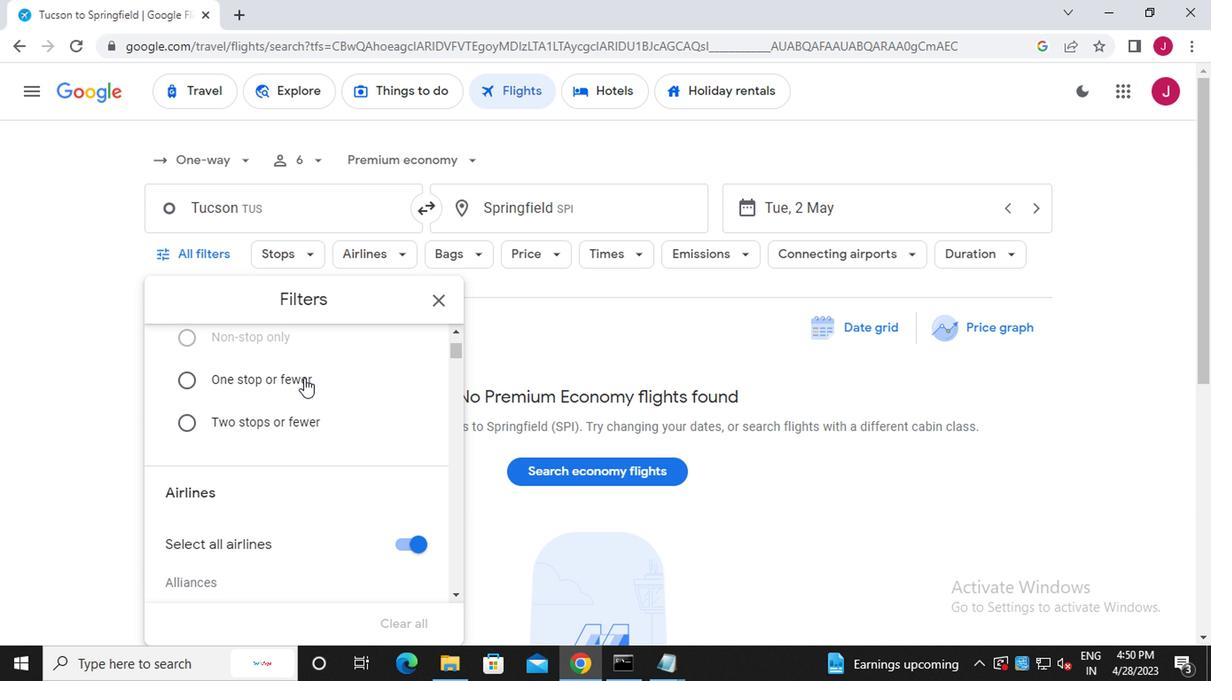 
Action: Mouse moved to (398, 460)
Screenshot: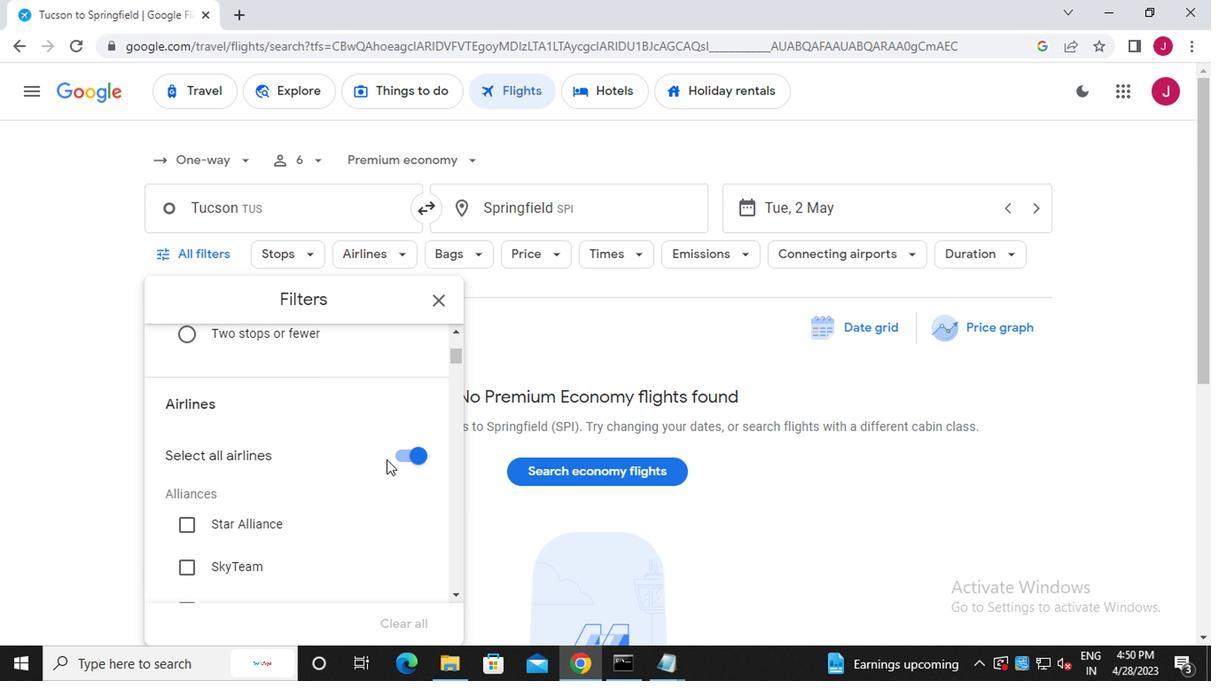 
Action: Mouse pressed left at (398, 460)
Screenshot: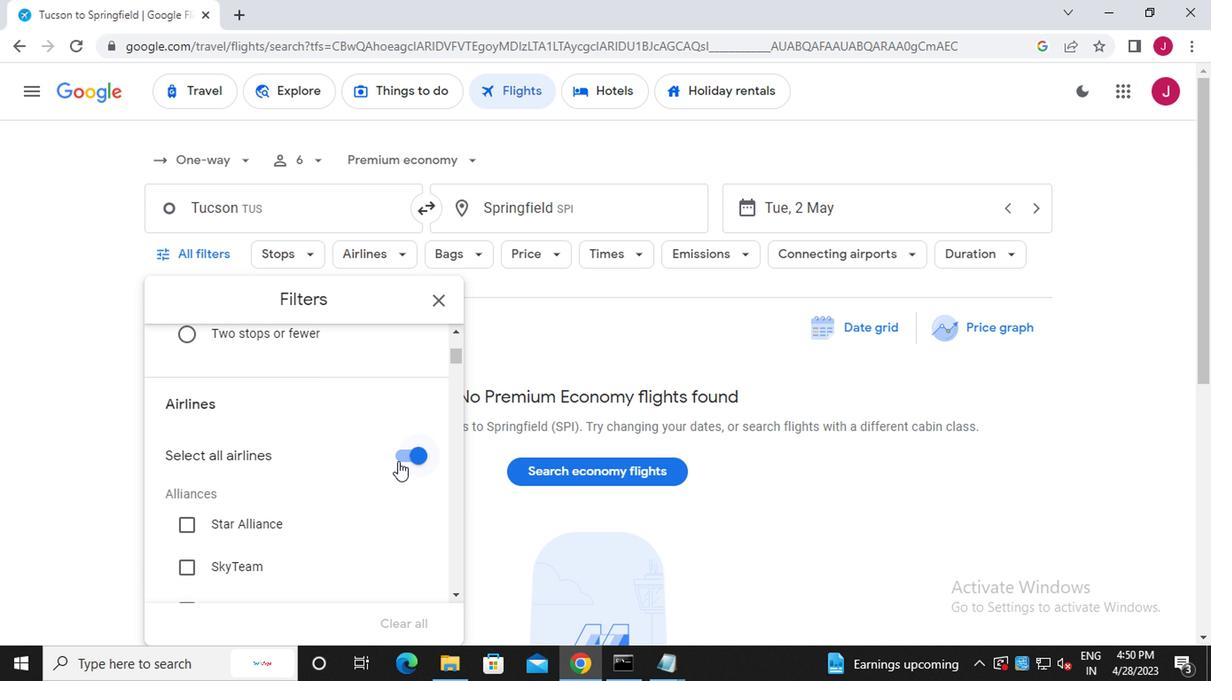 
Action: Mouse moved to (352, 434)
Screenshot: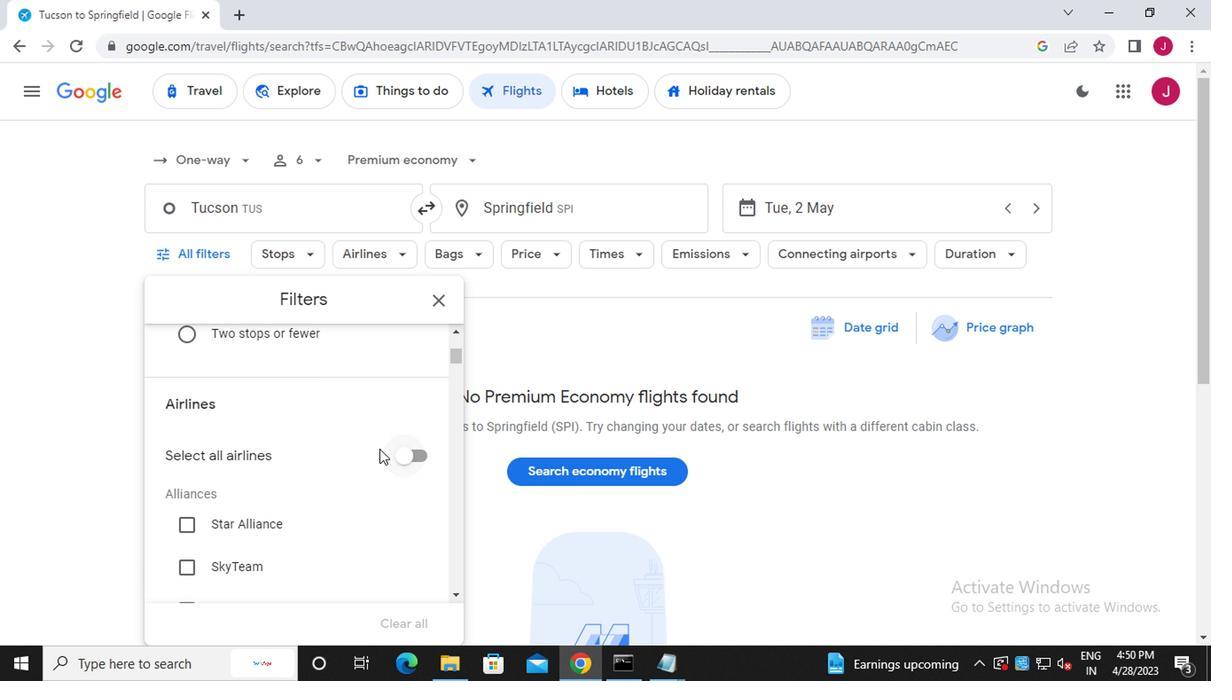 
Action: Mouse scrolled (352, 433) with delta (0, 0)
Screenshot: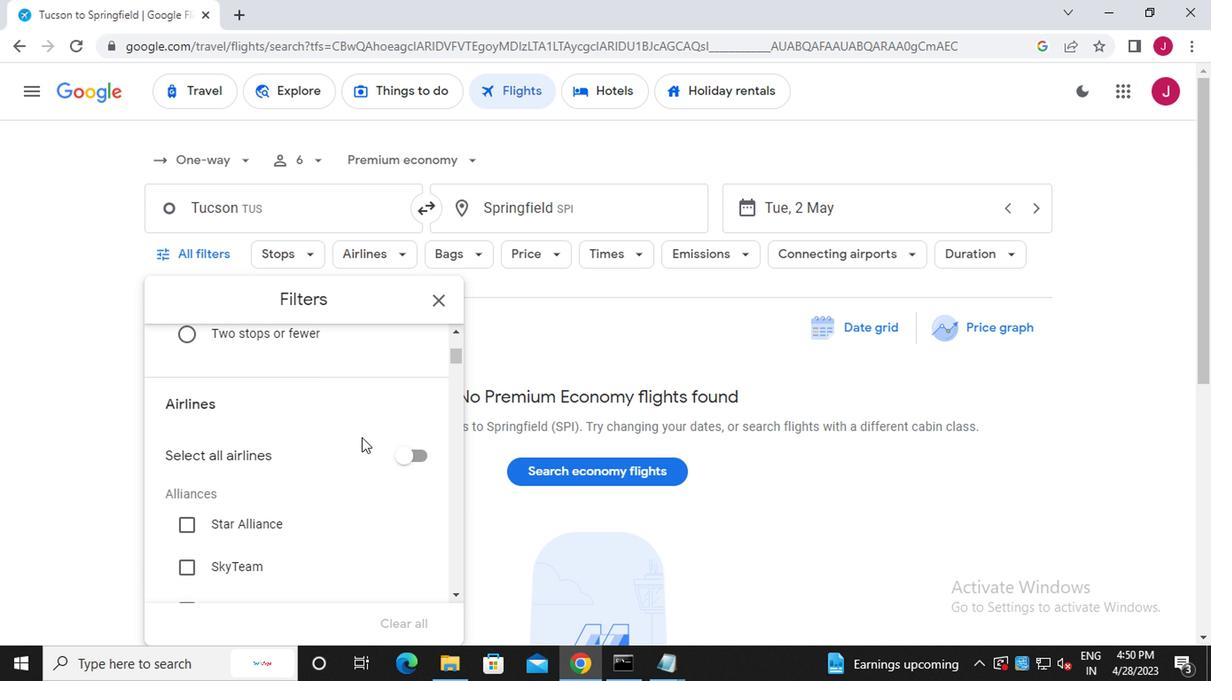 
Action: Mouse scrolled (352, 433) with delta (0, 0)
Screenshot: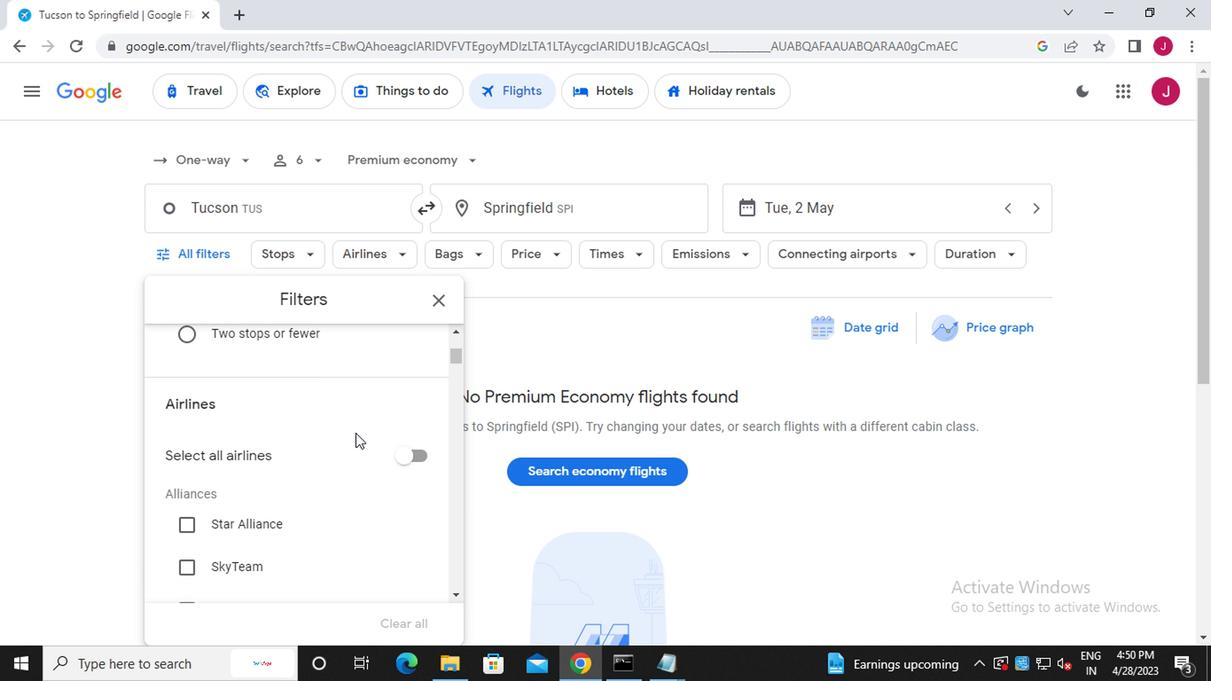 
Action: Mouse scrolled (352, 433) with delta (0, 0)
Screenshot: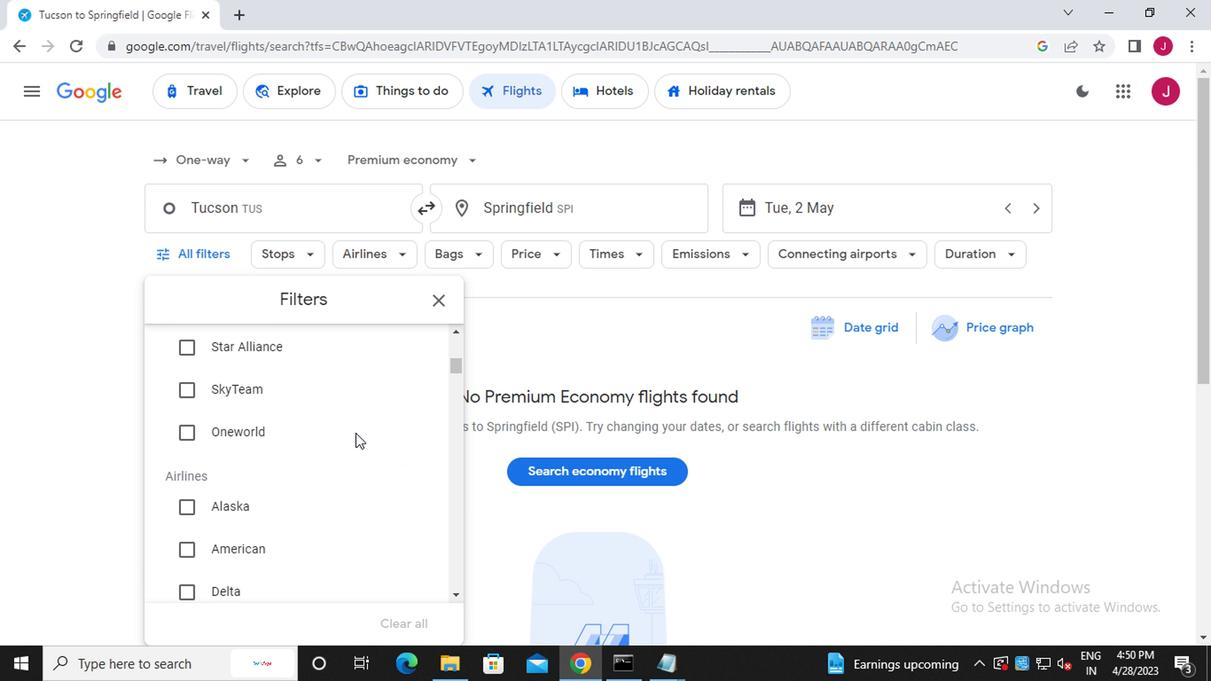 
Action: Mouse moved to (183, 421)
Screenshot: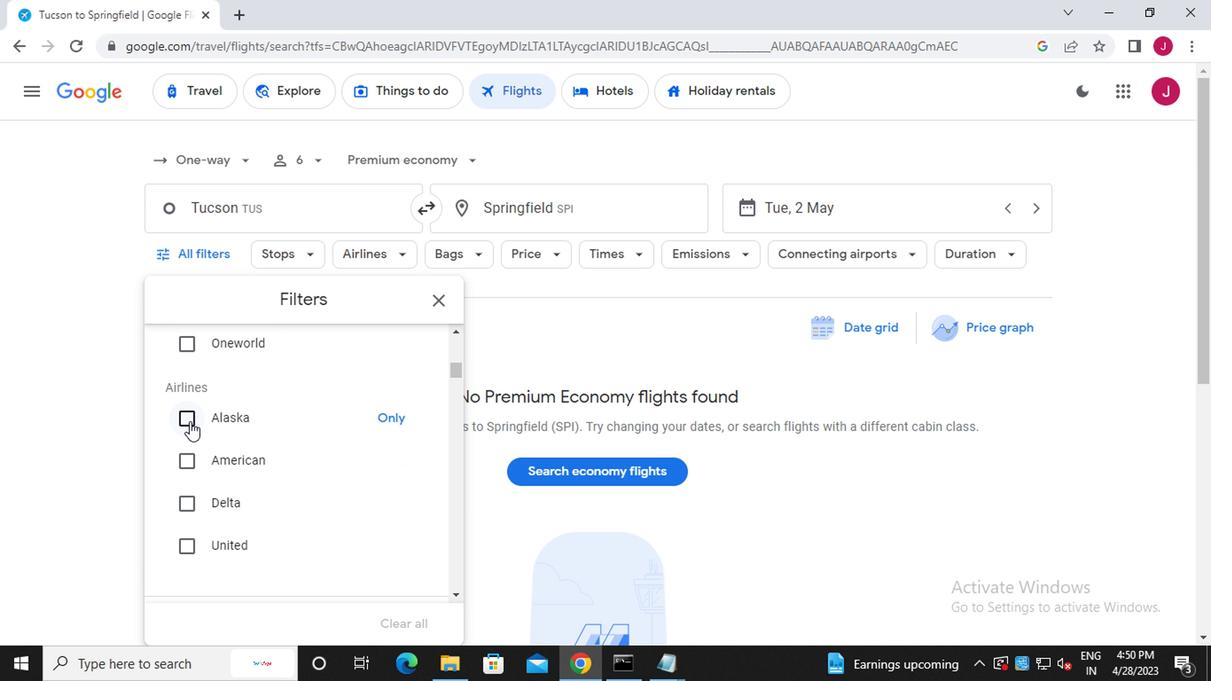 
Action: Mouse pressed left at (183, 421)
Screenshot: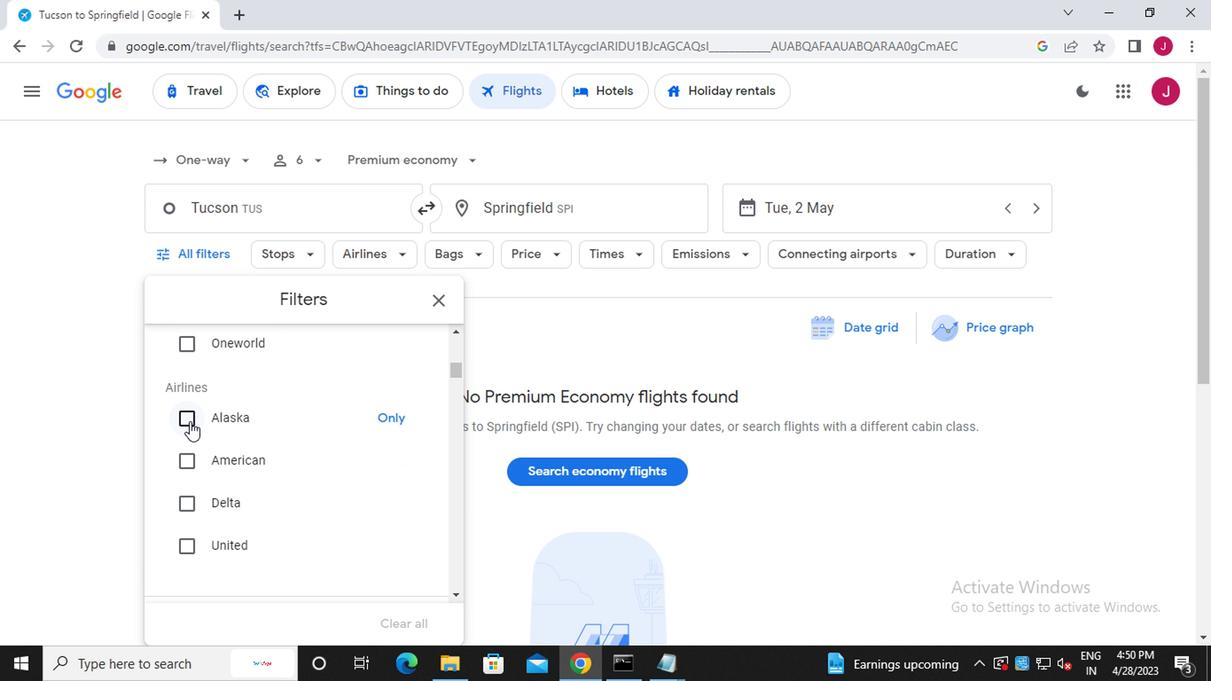 
Action: Mouse scrolled (183, 420) with delta (0, 0)
Screenshot: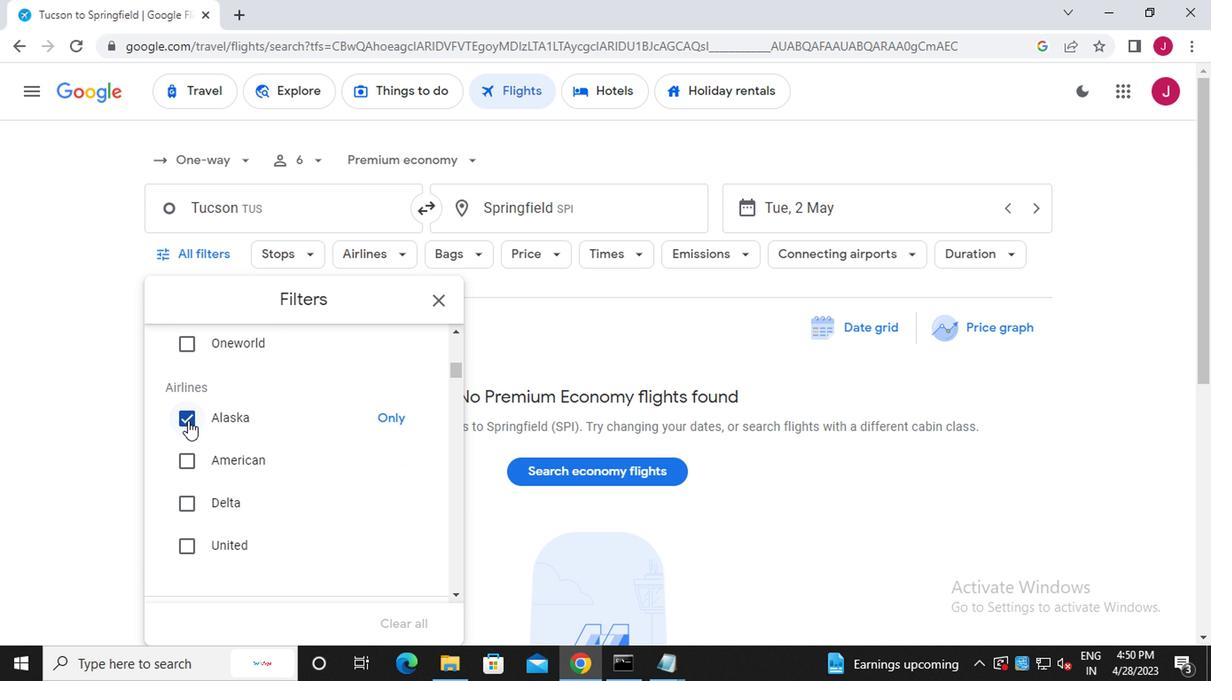 
Action: Mouse scrolled (183, 420) with delta (0, 0)
Screenshot: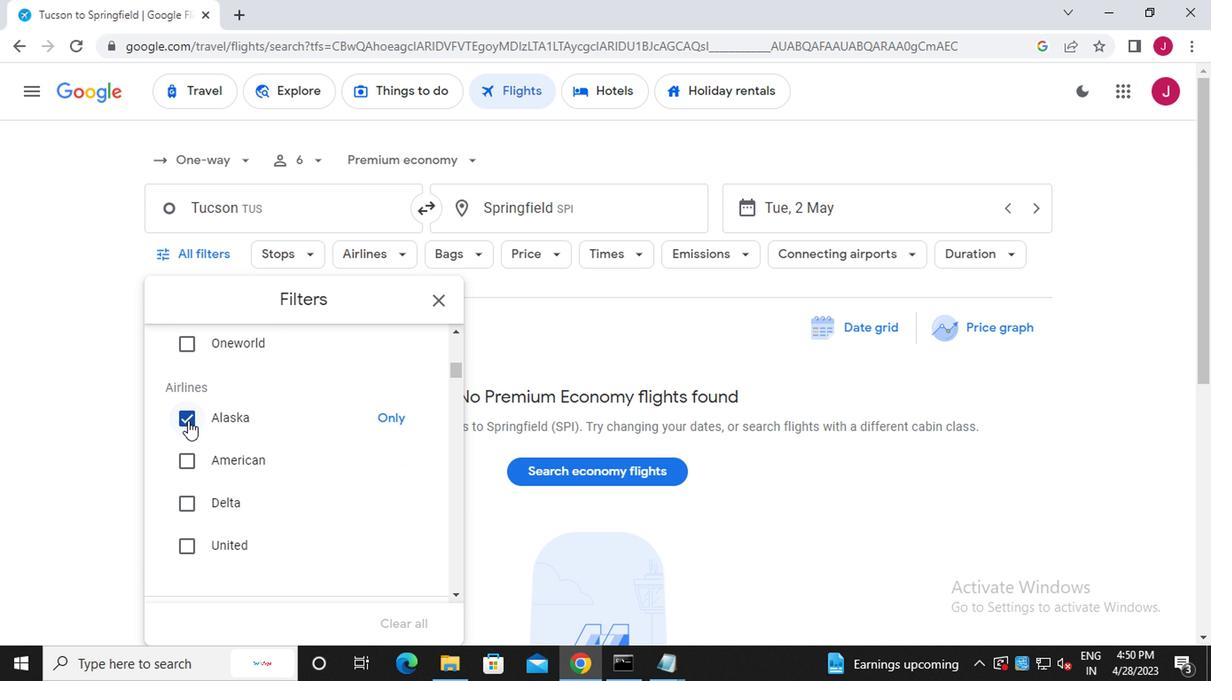 
Action: Mouse moved to (294, 434)
Screenshot: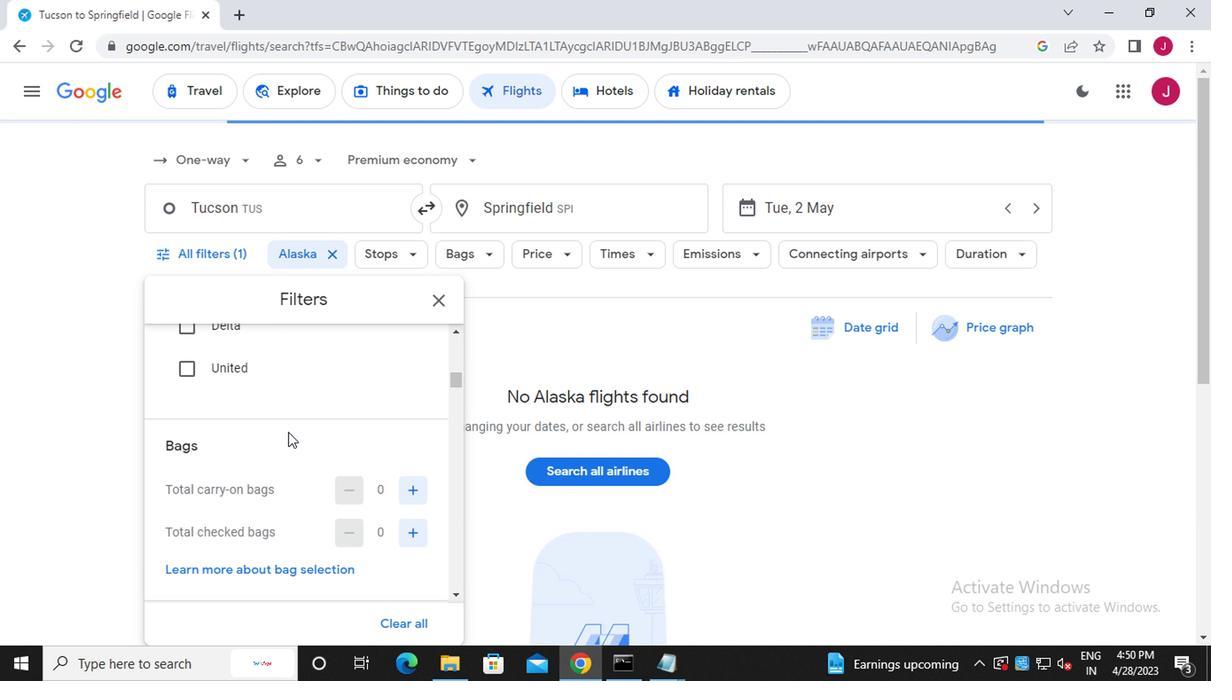 
Action: Mouse scrolled (294, 434) with delta (0, 0)
Screenshot: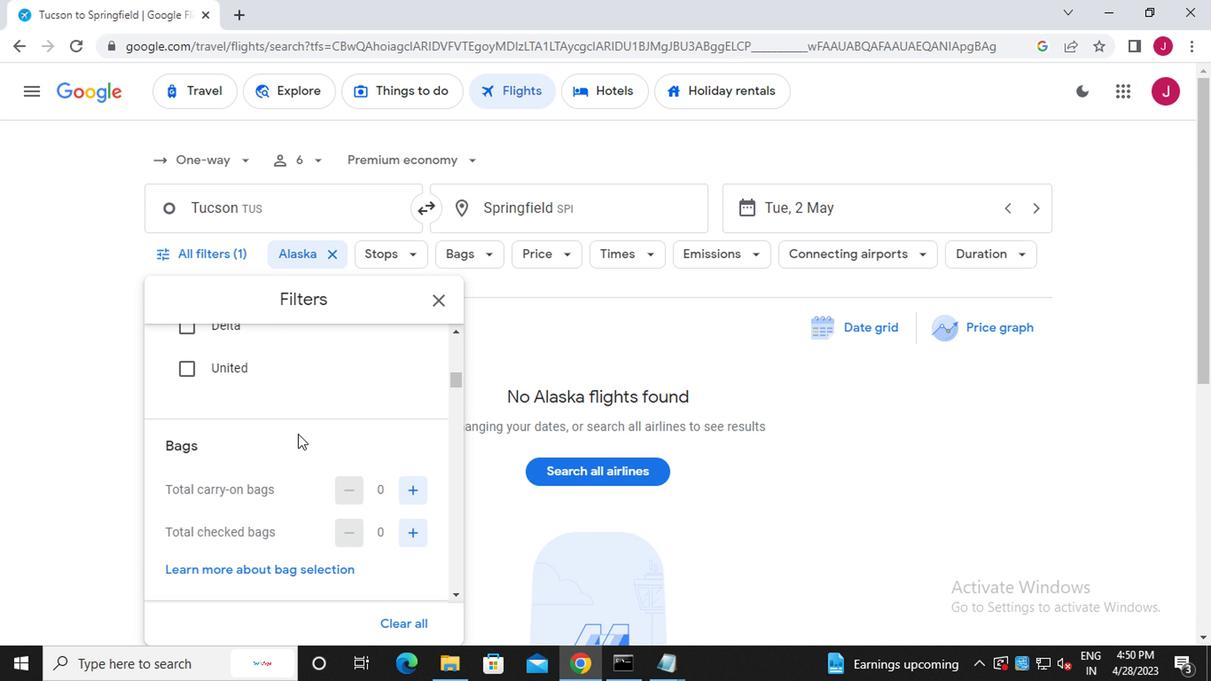 
Action: Mouse moved to (407, 446)
Screenshot: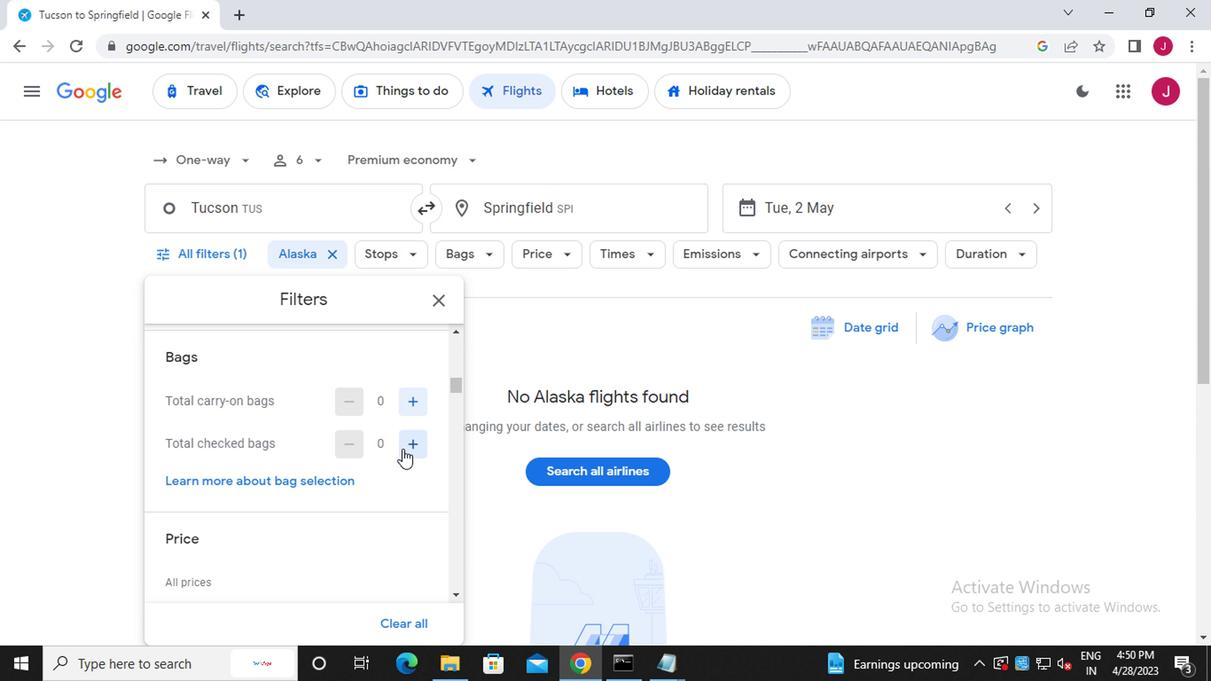 
Action: Mouse pressed left at (407, 446)
Screenshot: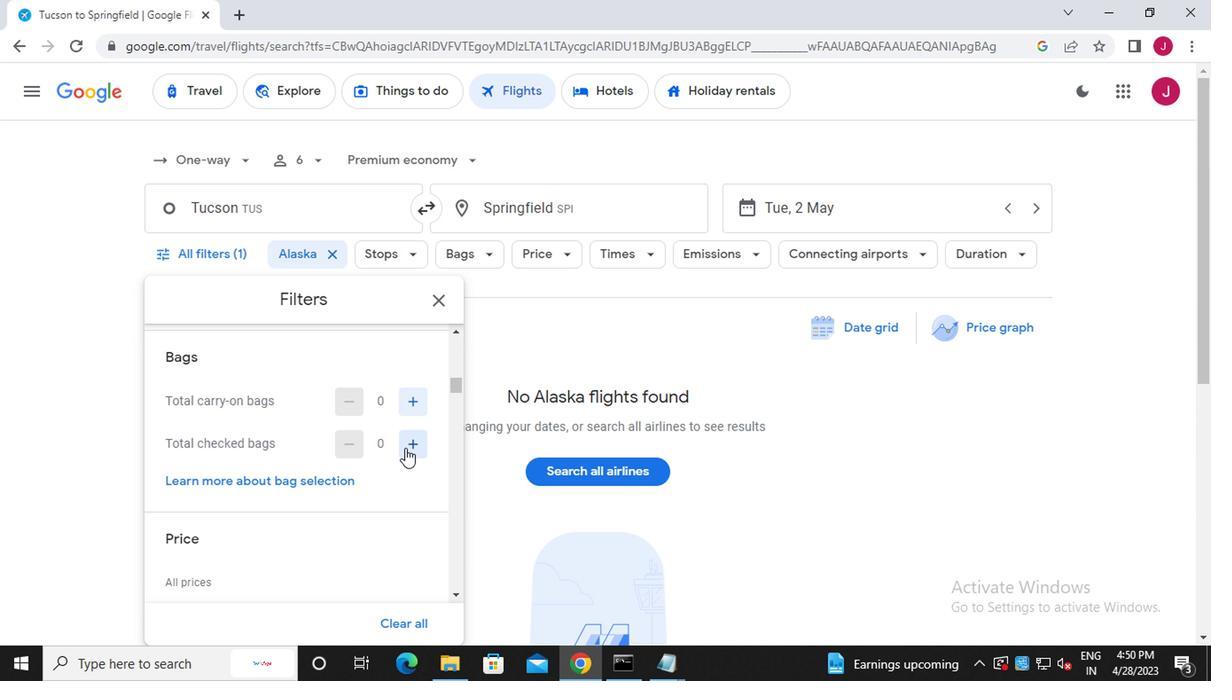 
Action: Mouse scrolled (407, 445) with delta (0, -1)
Screenshot: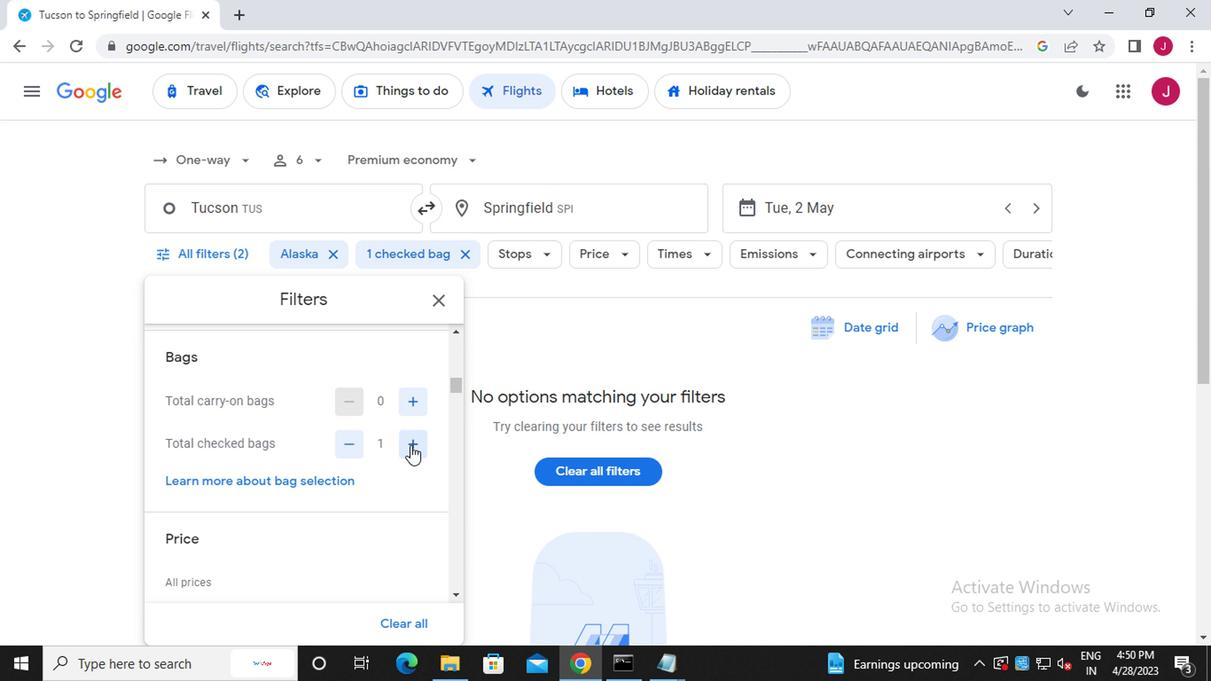 
Action: Mouse scrolled (407, 445) with delta (0, -1)
Screenshot: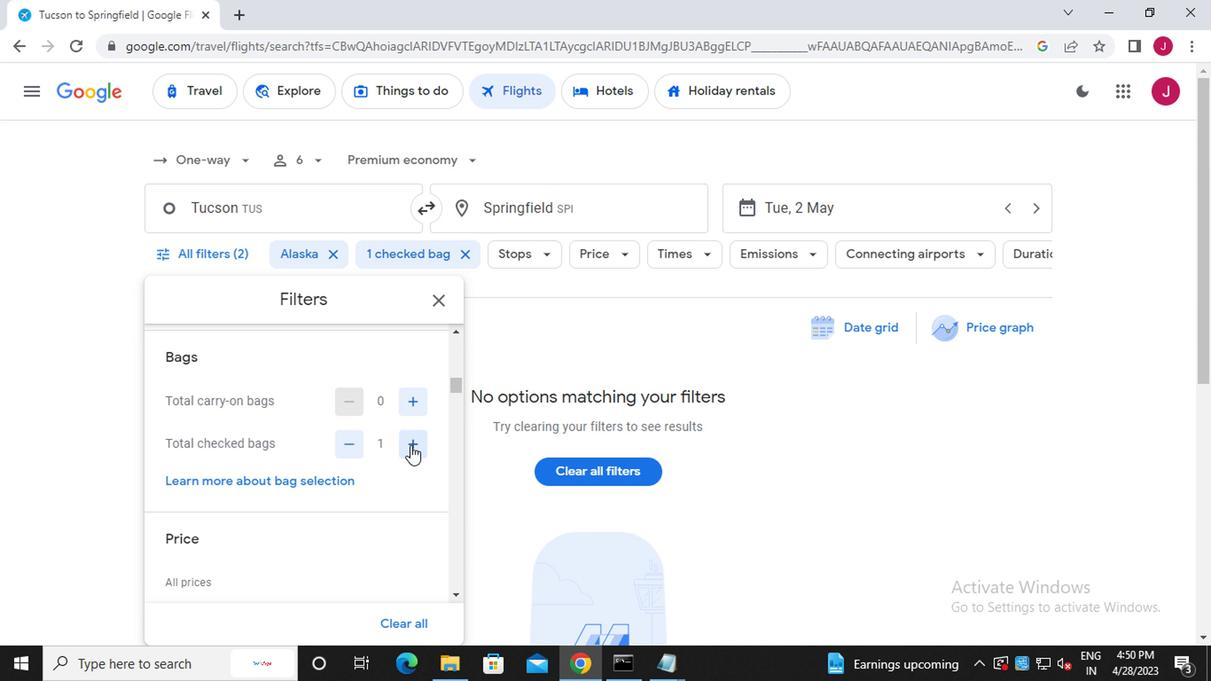 
Action: Mouse moved to (417, 440)
Screenshot: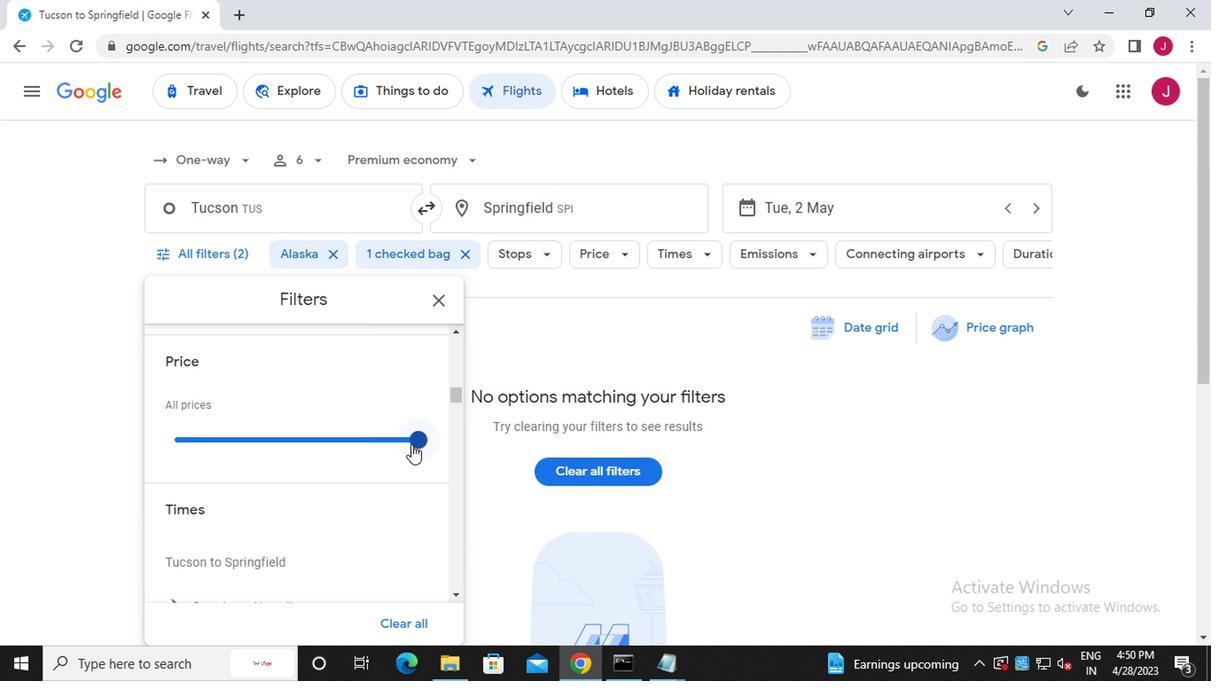 
Action: Mouse pressed left at (417, 440)
Screenshot: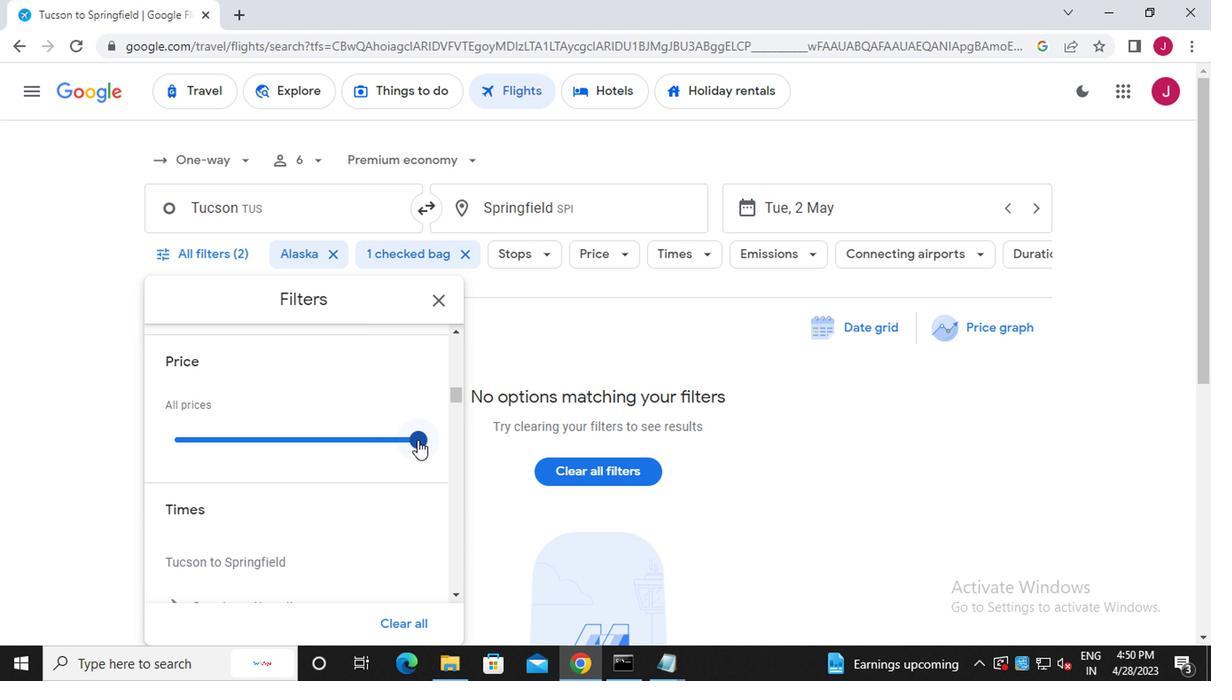 
Action: Mouse scrolled (417, 439) with delta (0, -1)
Screenshot: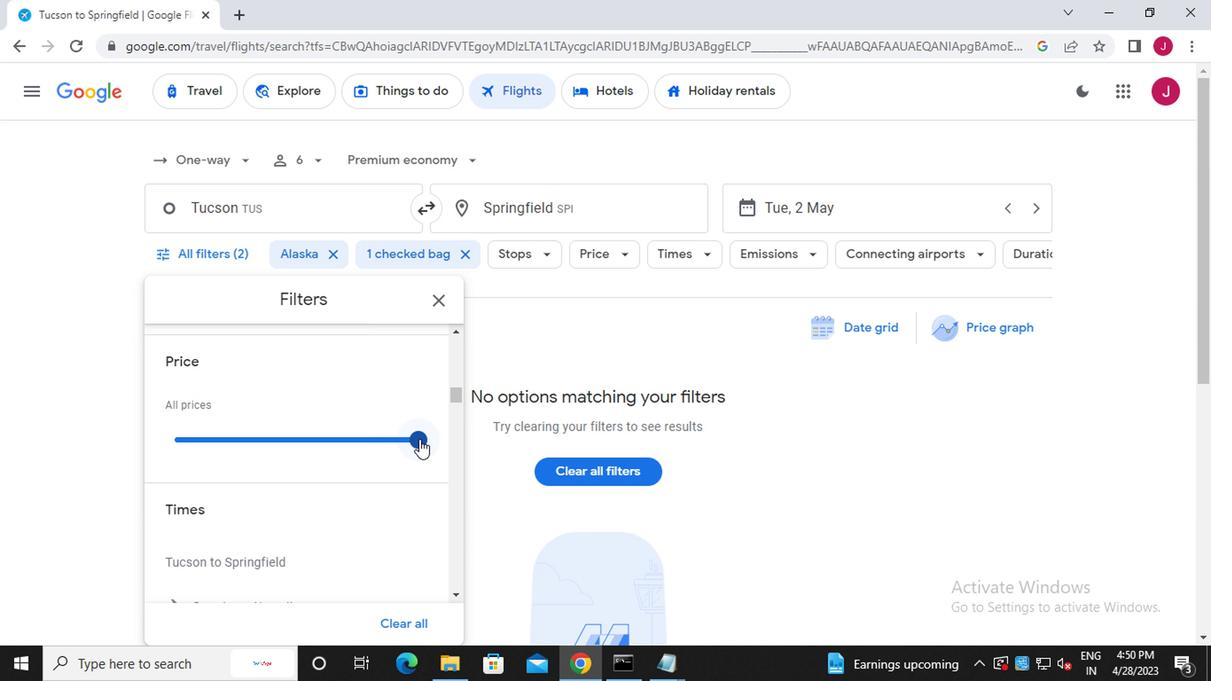 
Action: Mouse scrolled (417, 439) with delta (0, -1)
Screenshot: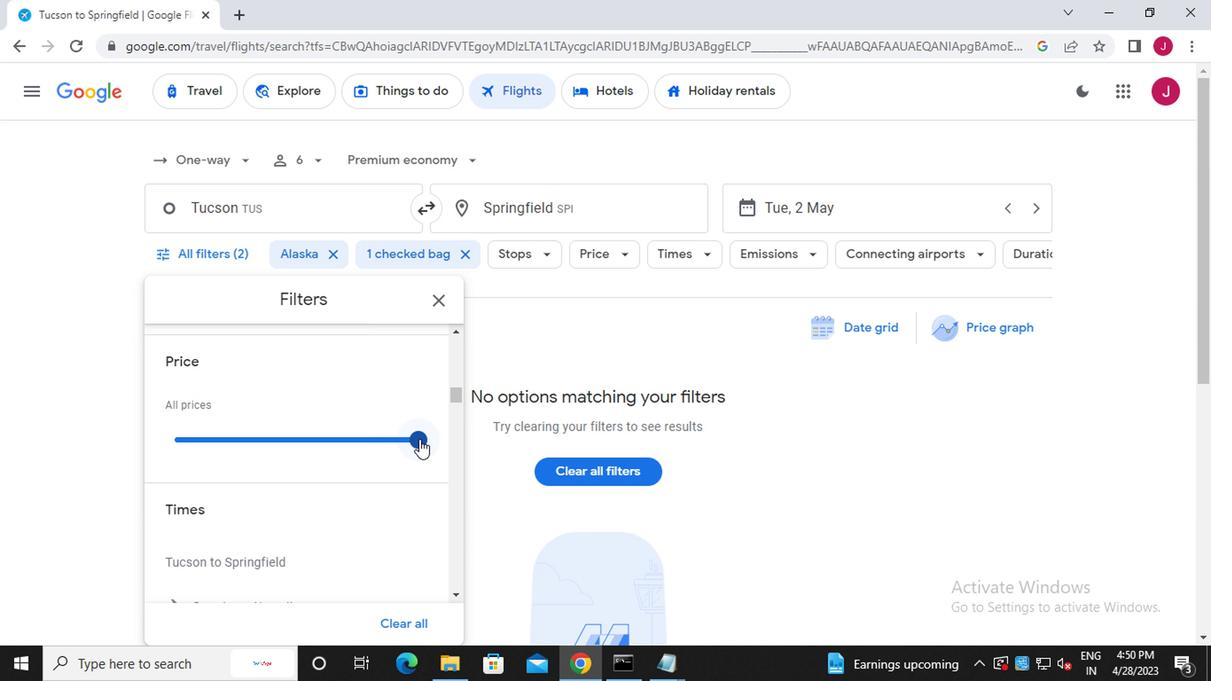 
Action: Mouse moved to (170, 465)
Screenshot: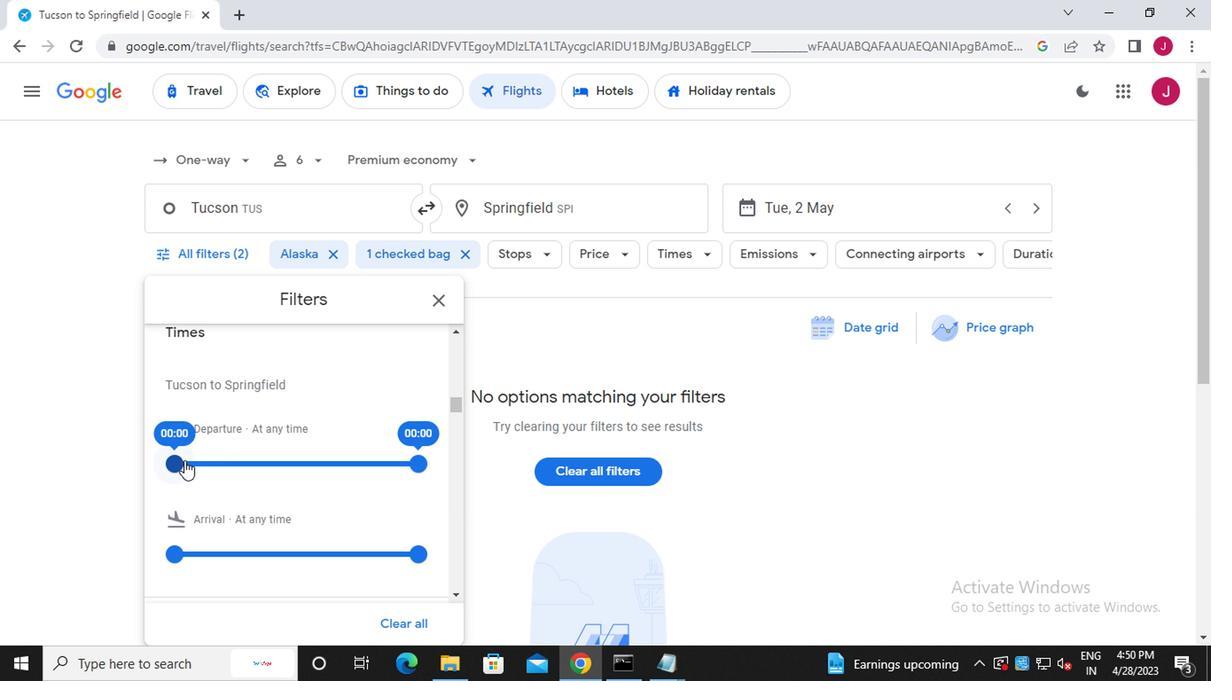 
Action: Mouse pressed left at (170, 465)
Screenshot: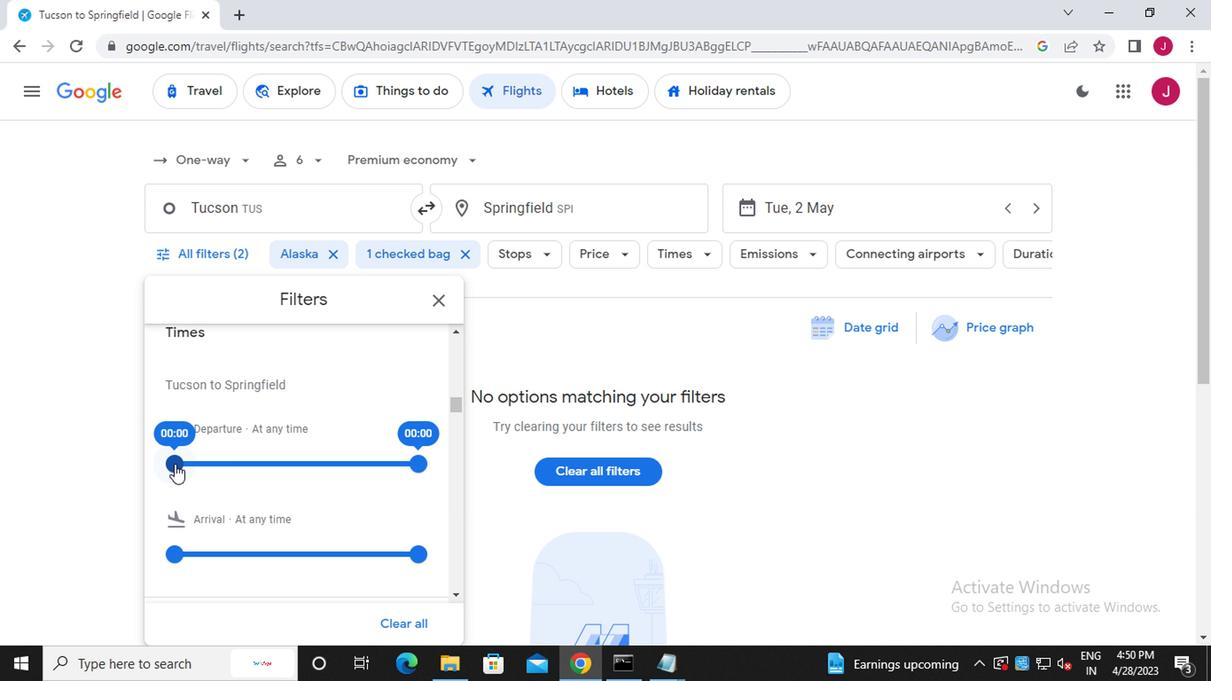 
Action: Mouse moved to (329, 462)
Screenshot: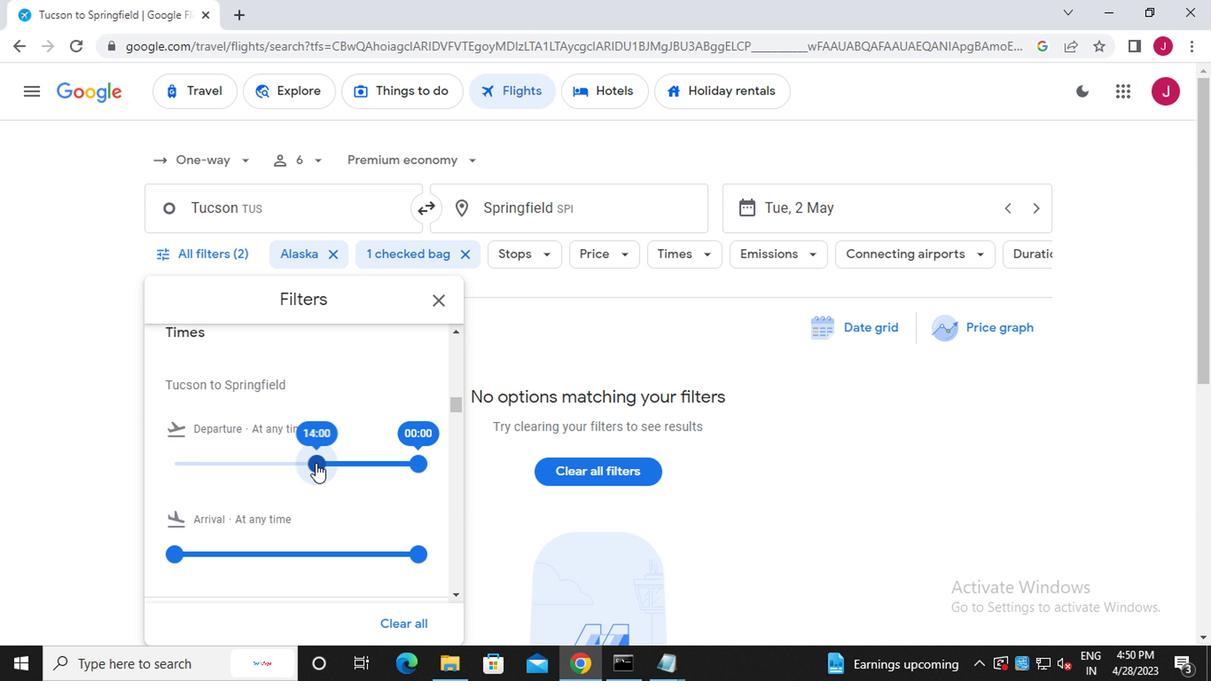 
Action: Mouse pressed left at (329, 462)
Screenshot: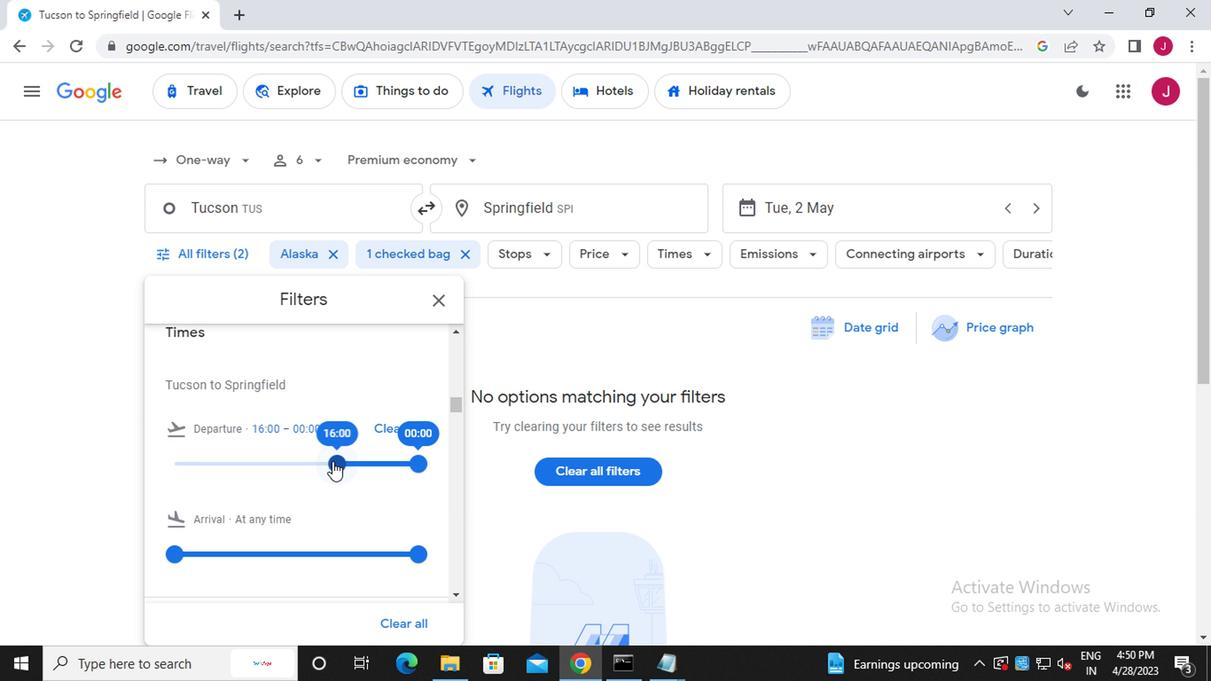 
Action: Mouse moved to (415, 465)
Screenshot: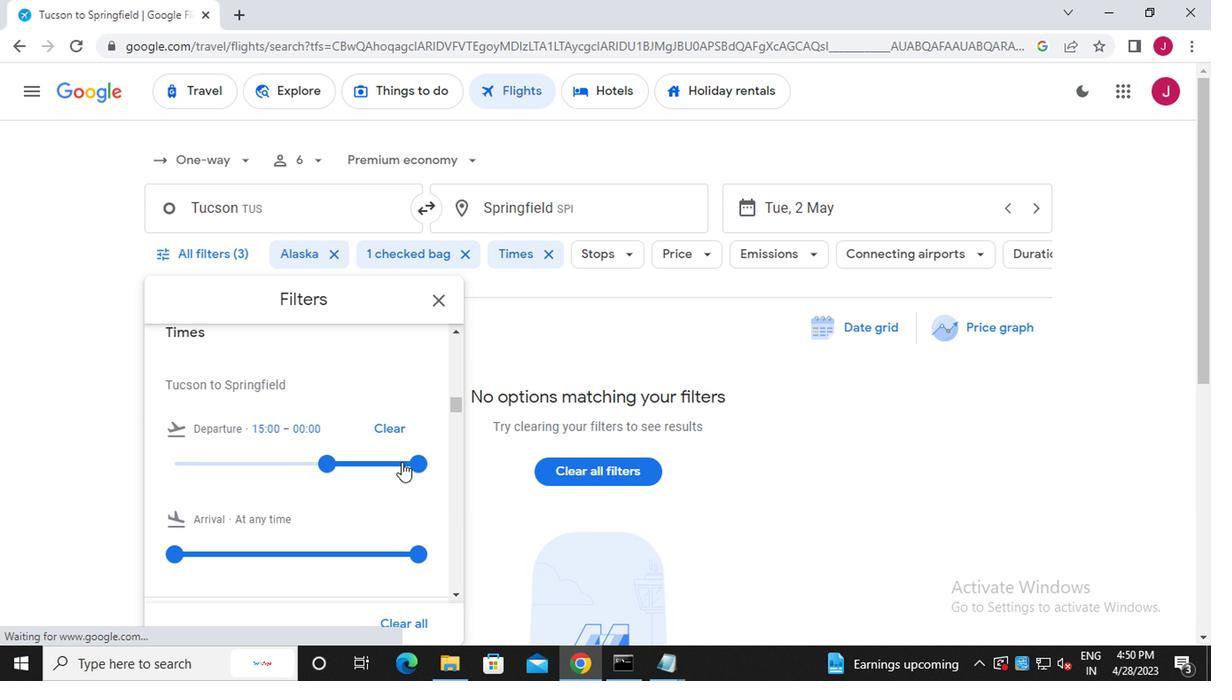 
Action: Mouse pressed left at (415, 465)
Screenshot: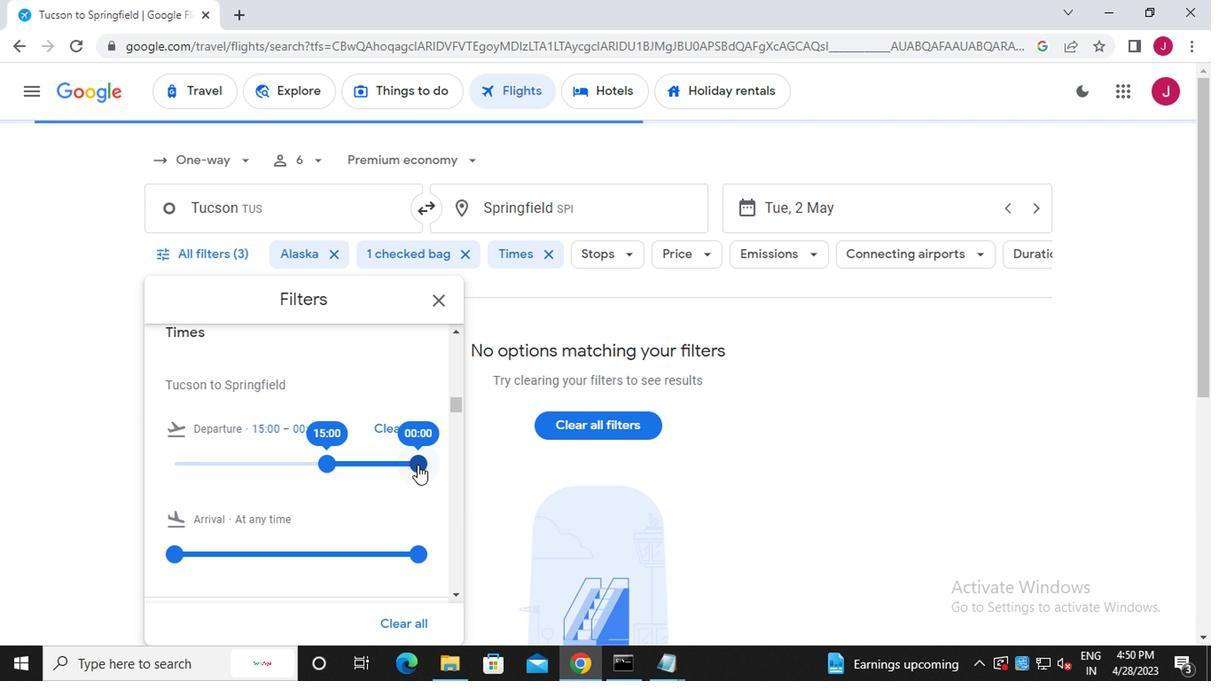 
Action: Mouse moved to (443, 299)
Screenshot: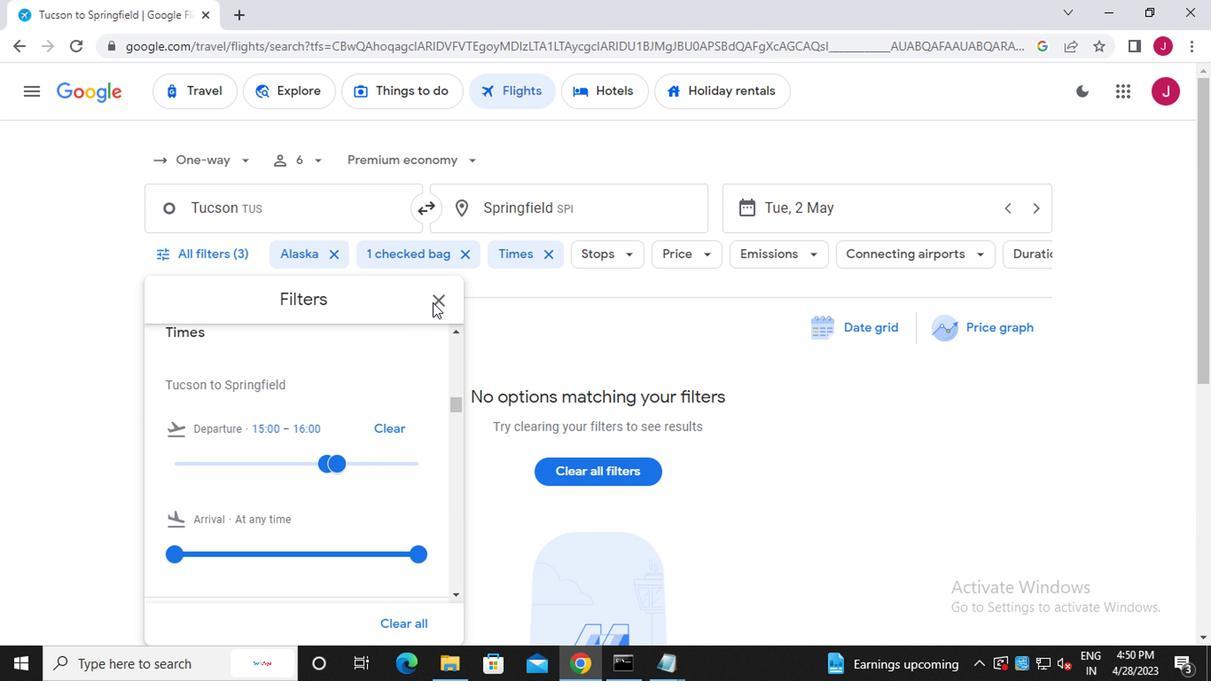 
Action: Mouse pressed left at (443, 299)
Screenshot: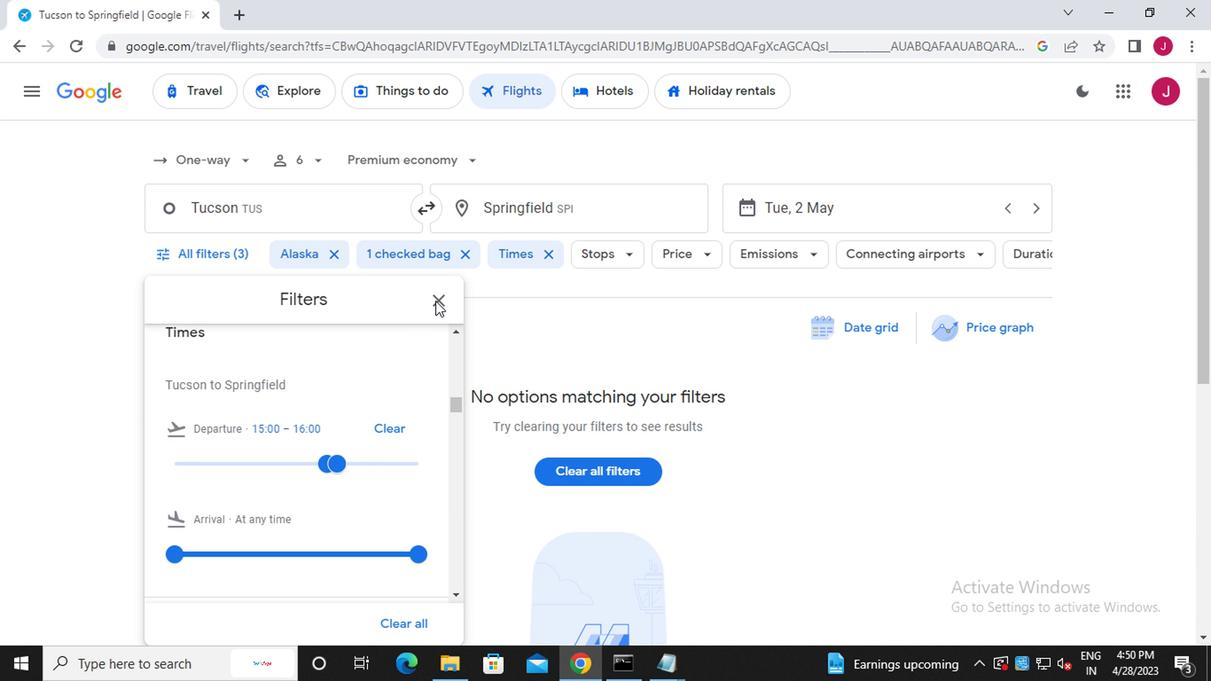 
Action: Mouse moved to (438, 308)
Screenshot: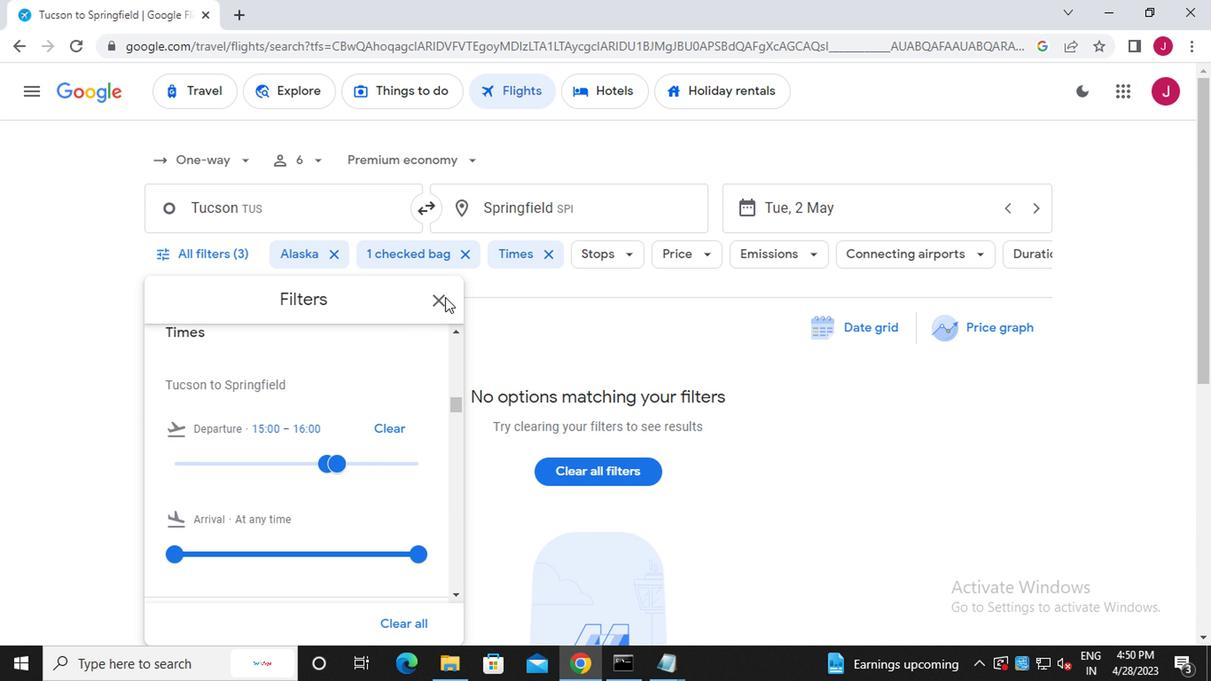 
